 Task: Create a due date automation trigger when advanced on, on the wednesday before a card is due add fields with custom field "Resume" set to a number greater or equal to 1 and greater or equal to 10 at 11:00 AM.
Action: Mouse moved to (1221, 97)
Screenshot: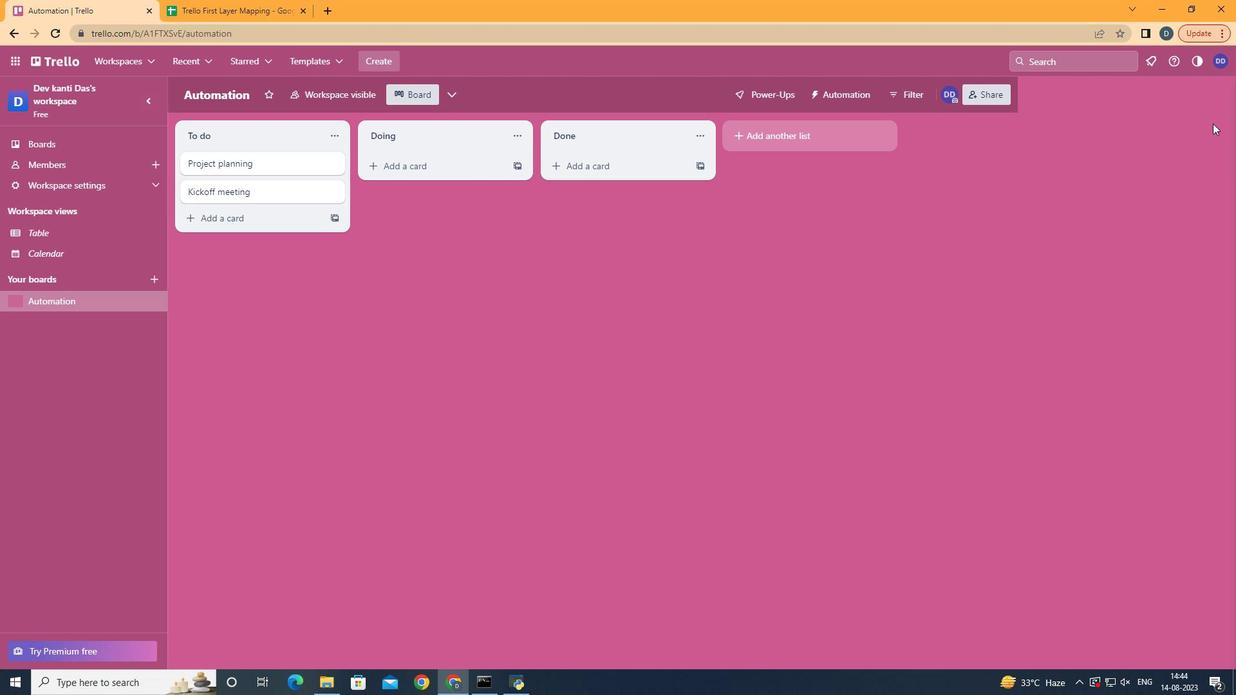 
Action: Mouse pressed left at (1221, 97)
Screenshot: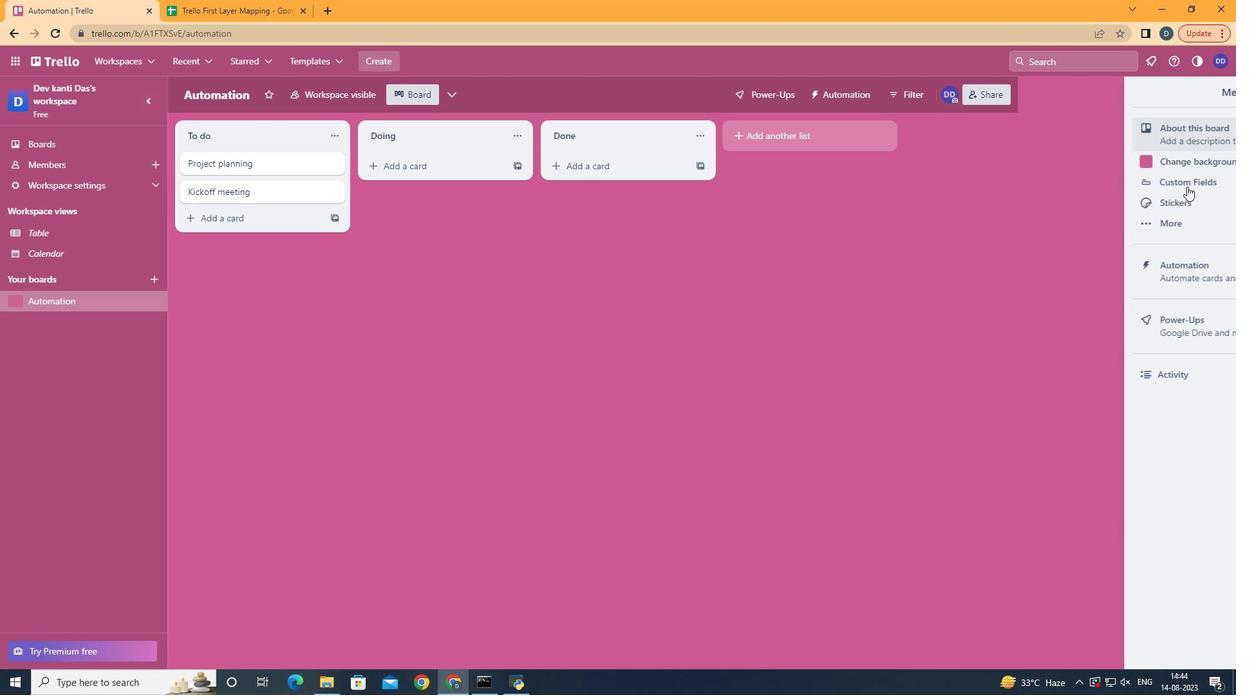 
Action: Mouse moved to (1132, 269)
Screenshot: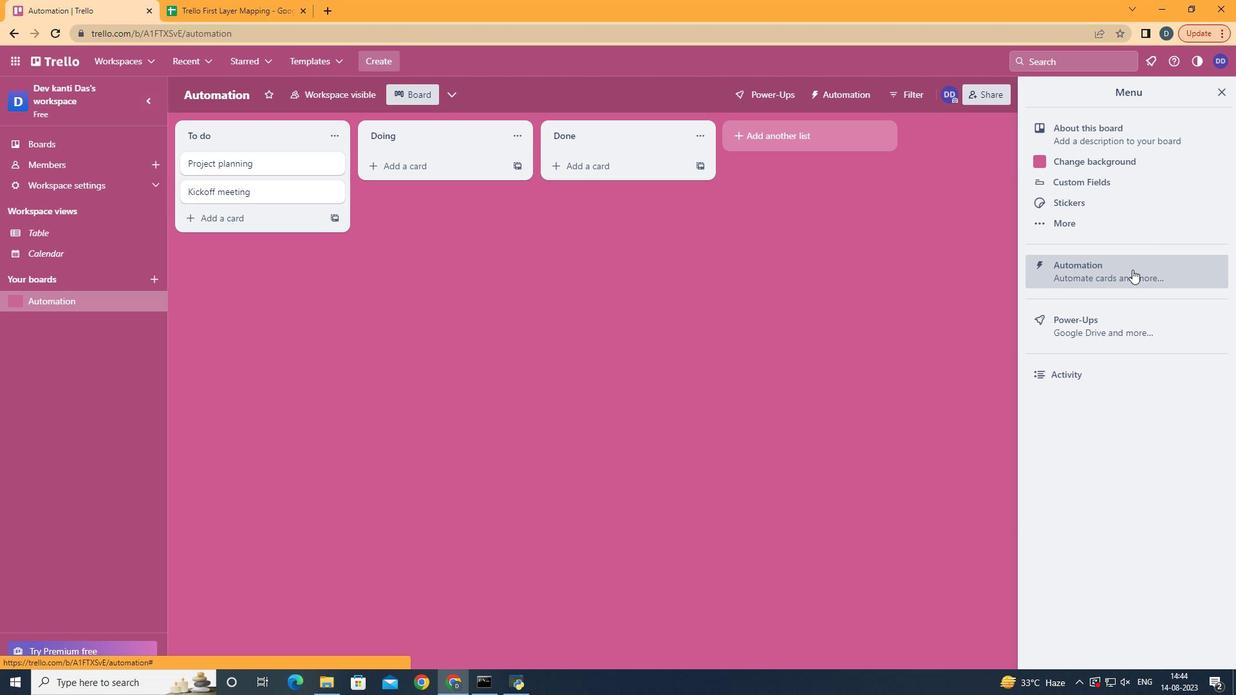
Action: Mouse pressed left at (1132, 269)
Screenshot: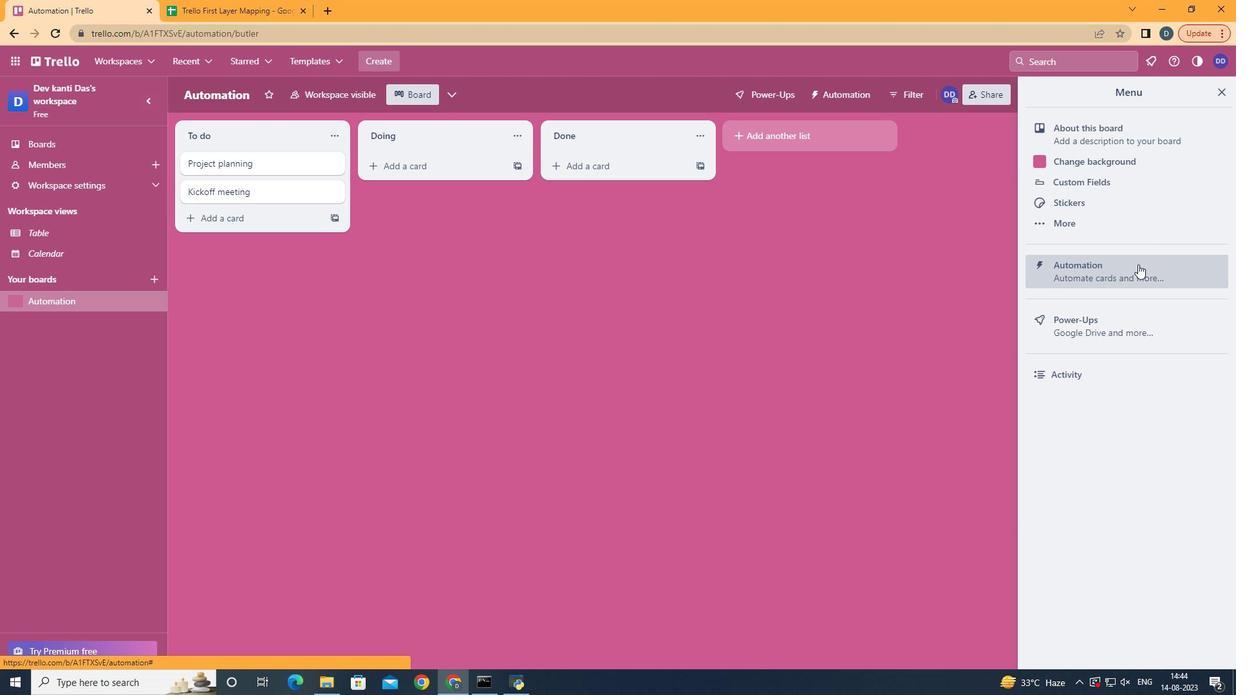 
Action: Mouse moved to (211, 264)
Screenshot: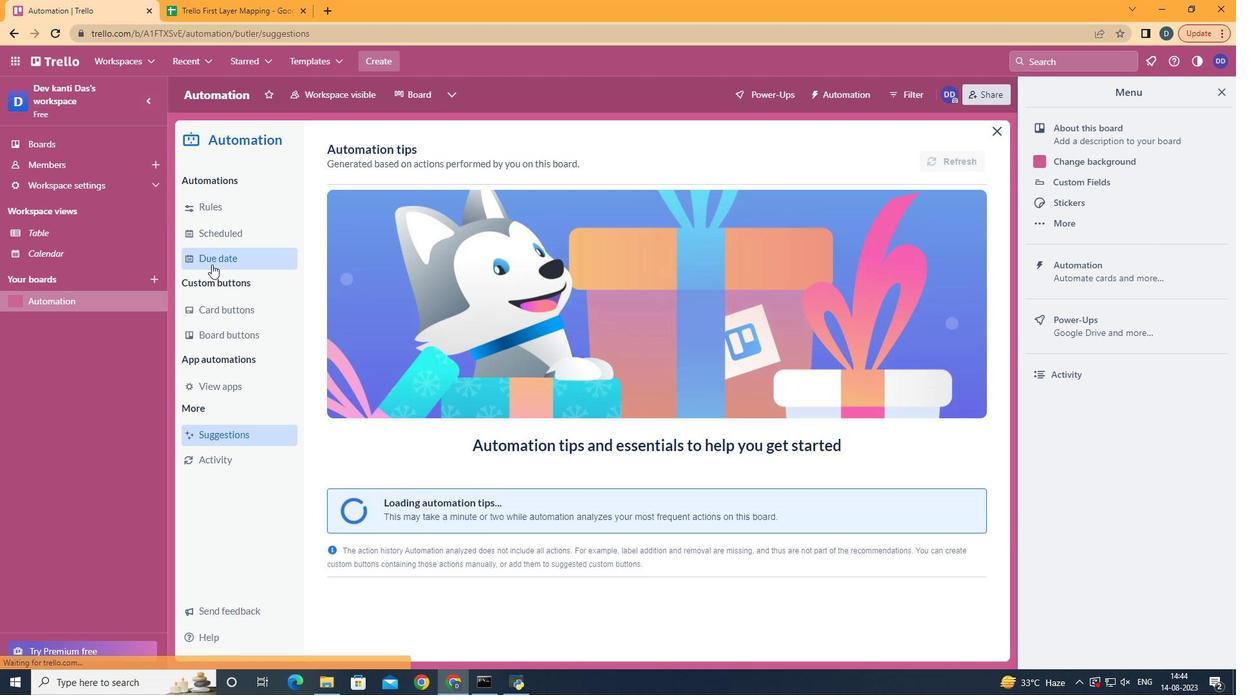 
Action: Mouse pressed left at (211, 264)
Screenshot: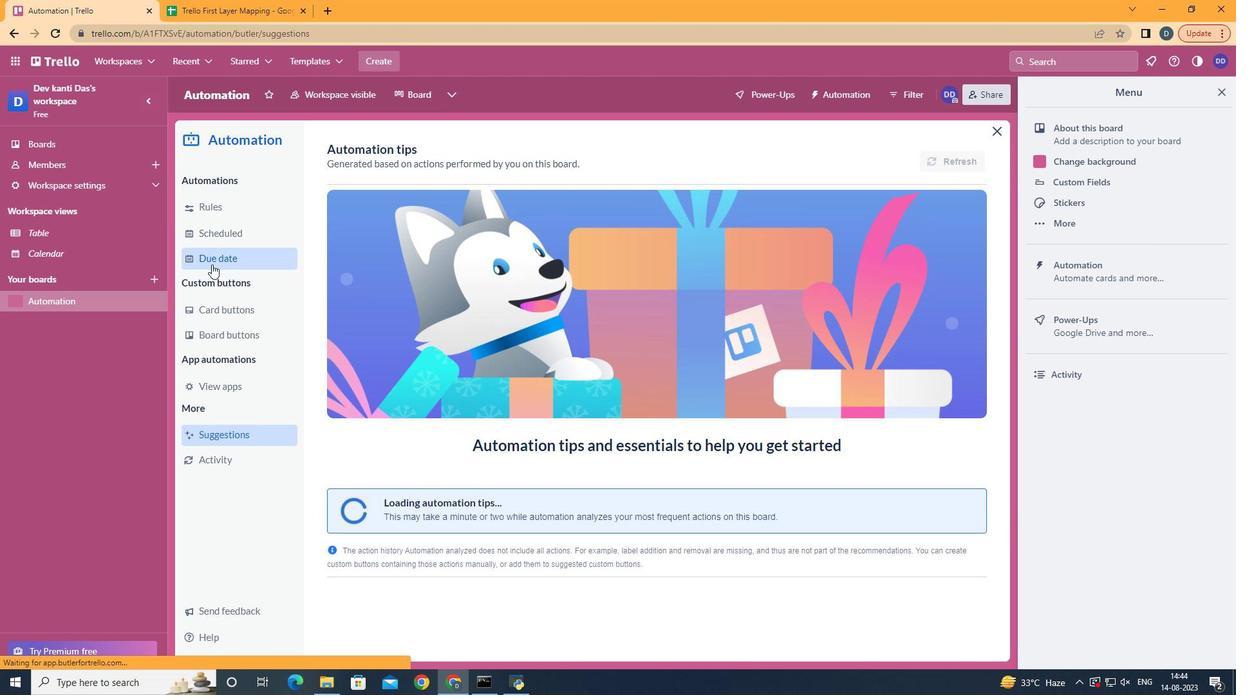 
Action: Mouse moved to (904, 151)
Screenshot: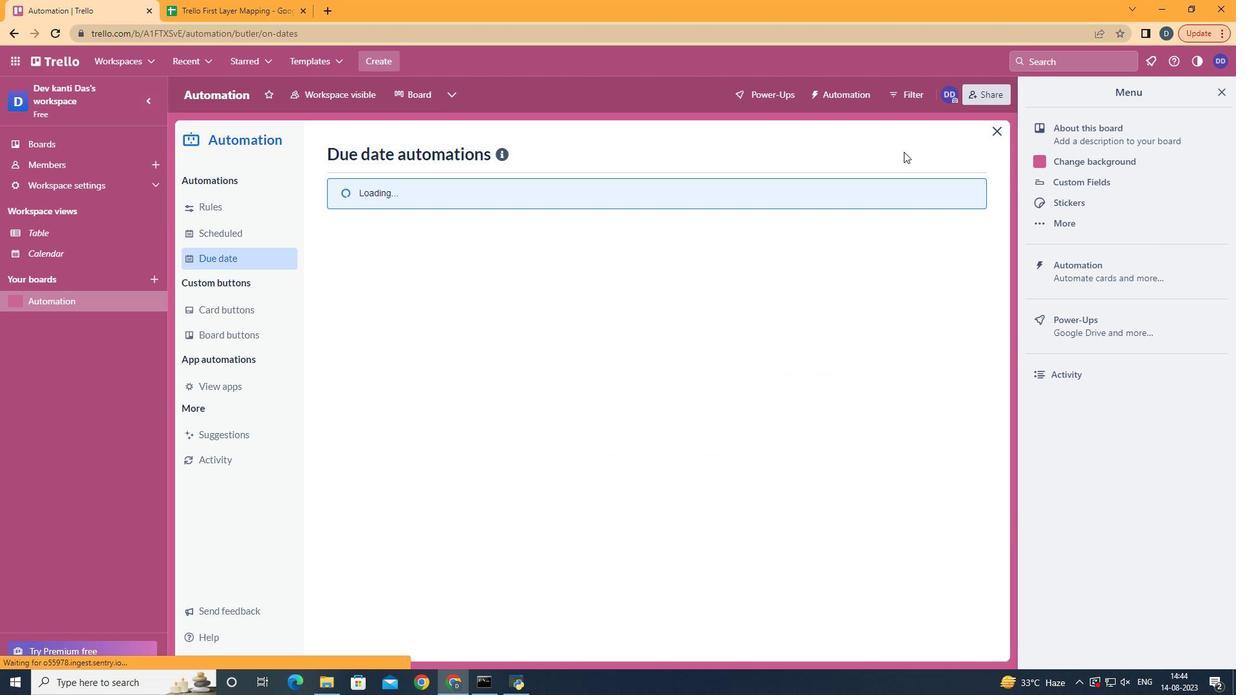 
Action: Mouse pressed left at (904, 151)
Screenshot: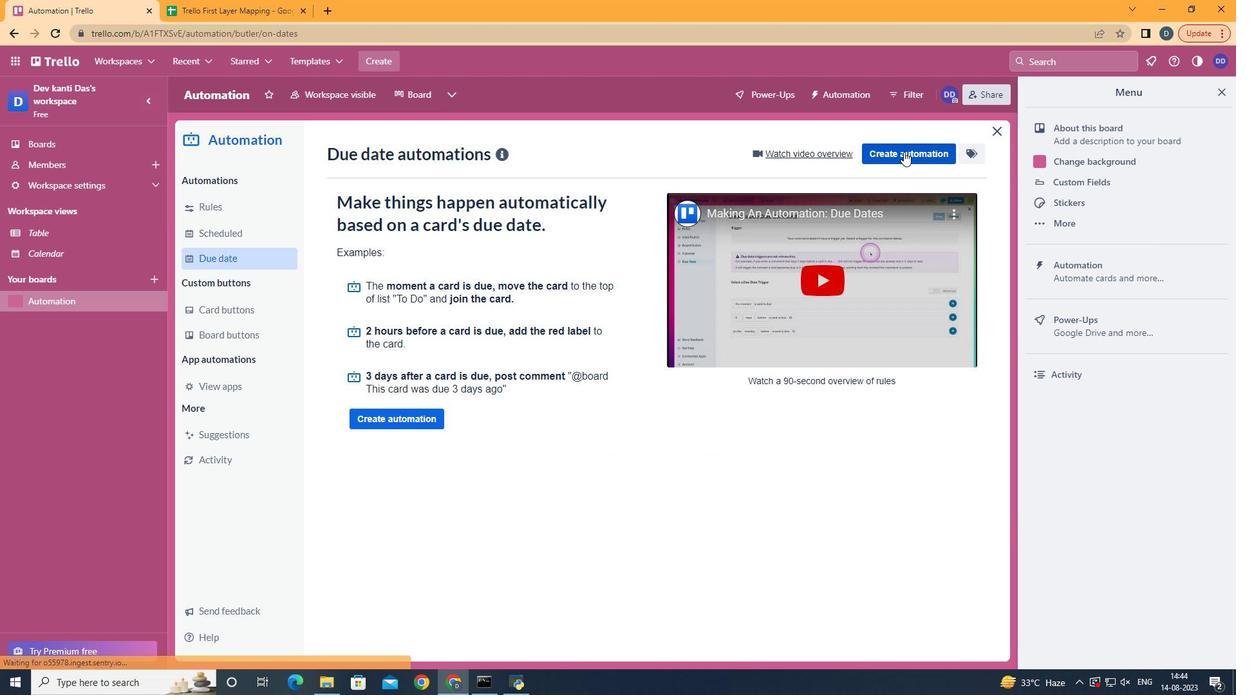 
Action: Mouse pressed left at (904, 151)
Screenshot: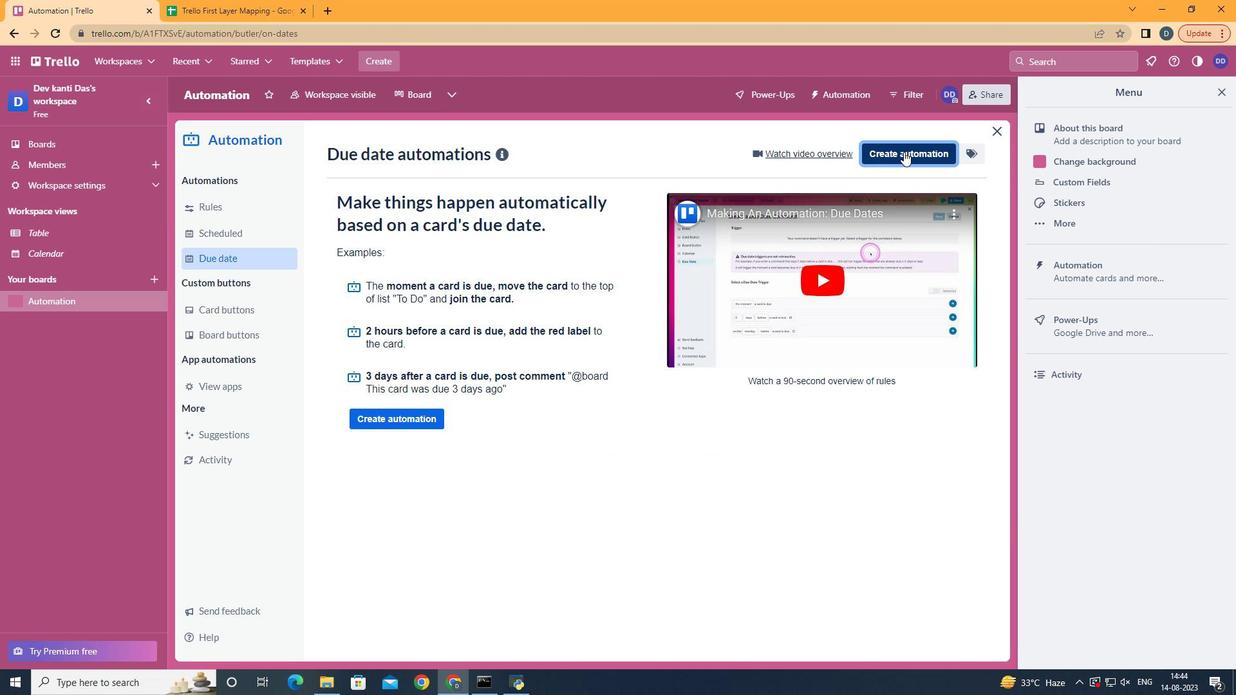 
Action: Mouse moved to (683, 277)
Screenshot: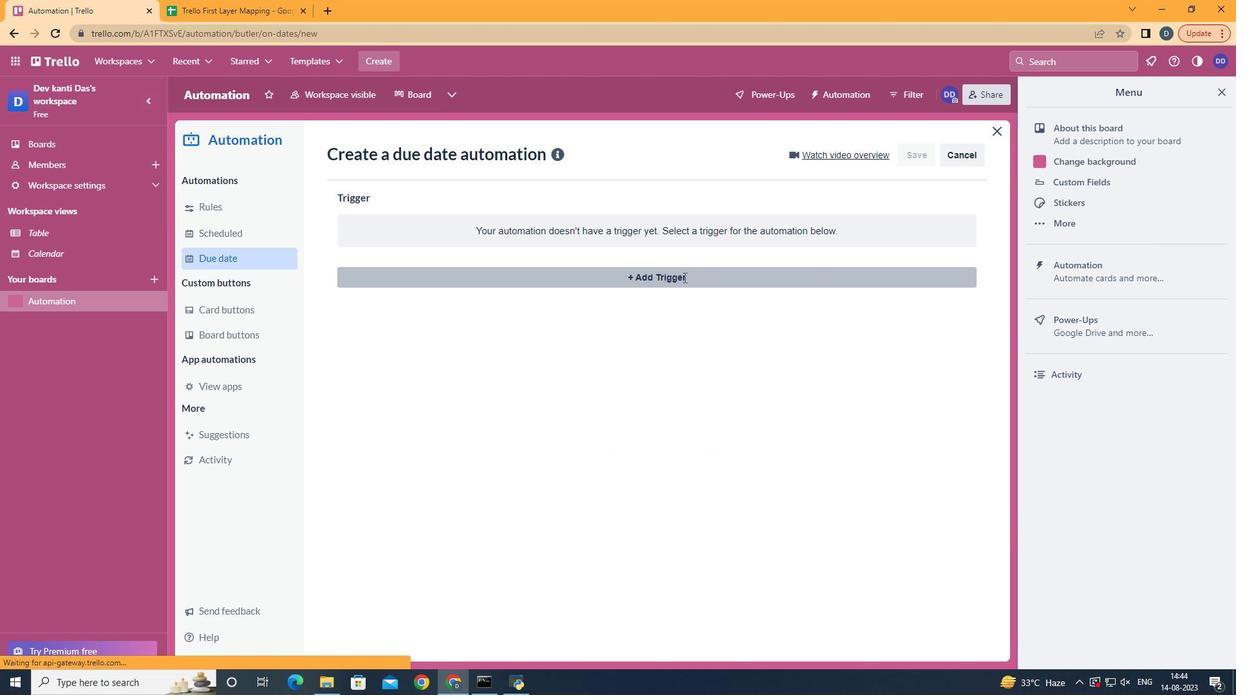 
Action: Mouse pressed left at (683, 277)
Screenshot: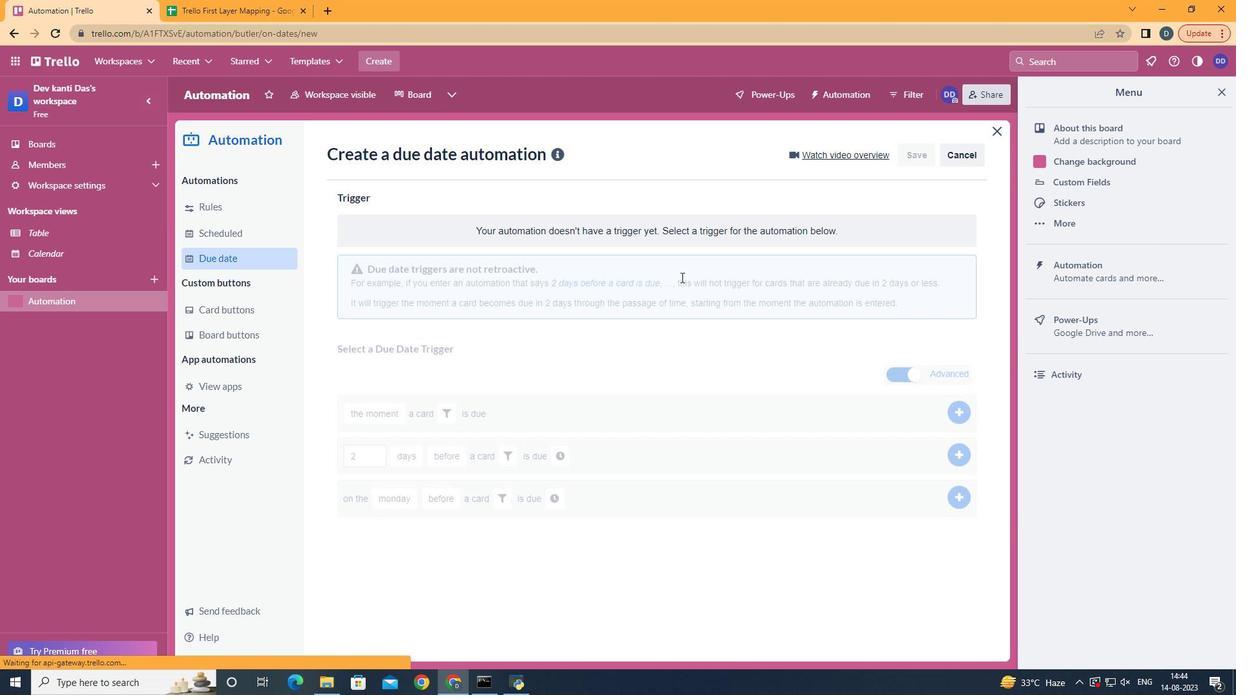 
Action: Mouse moved to (430, 388)
Screenshot: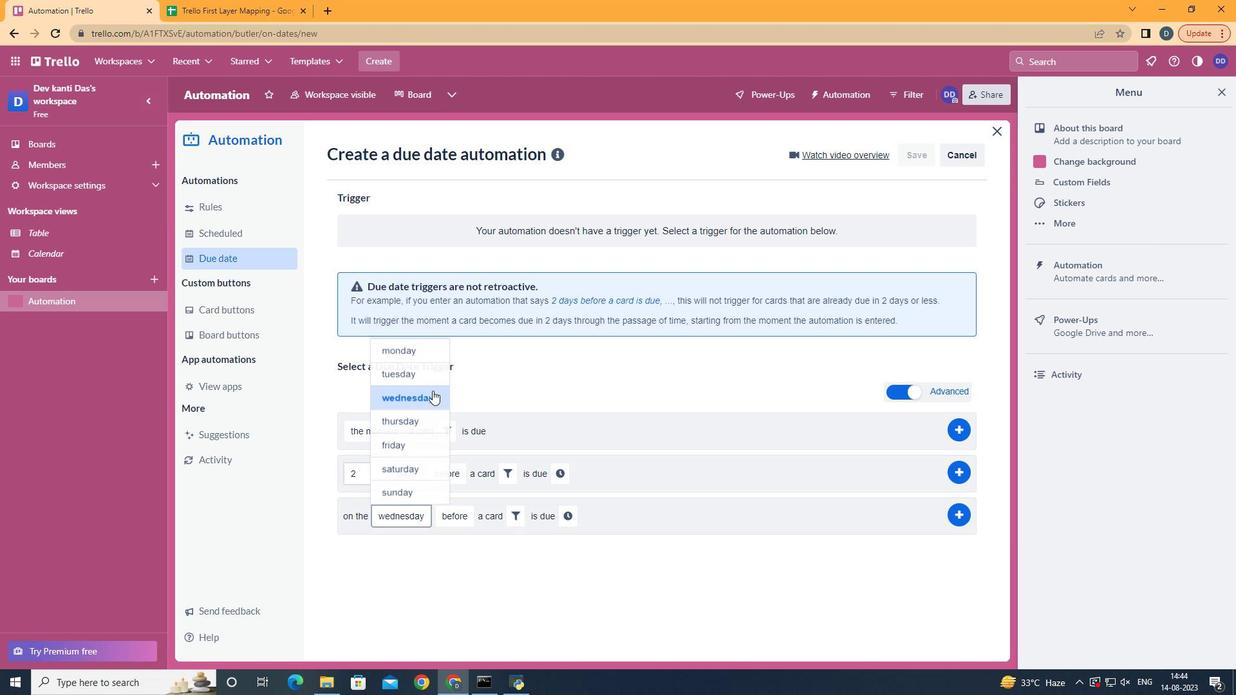
Action: Mouse pressed left at (430, 388)
Screenshot: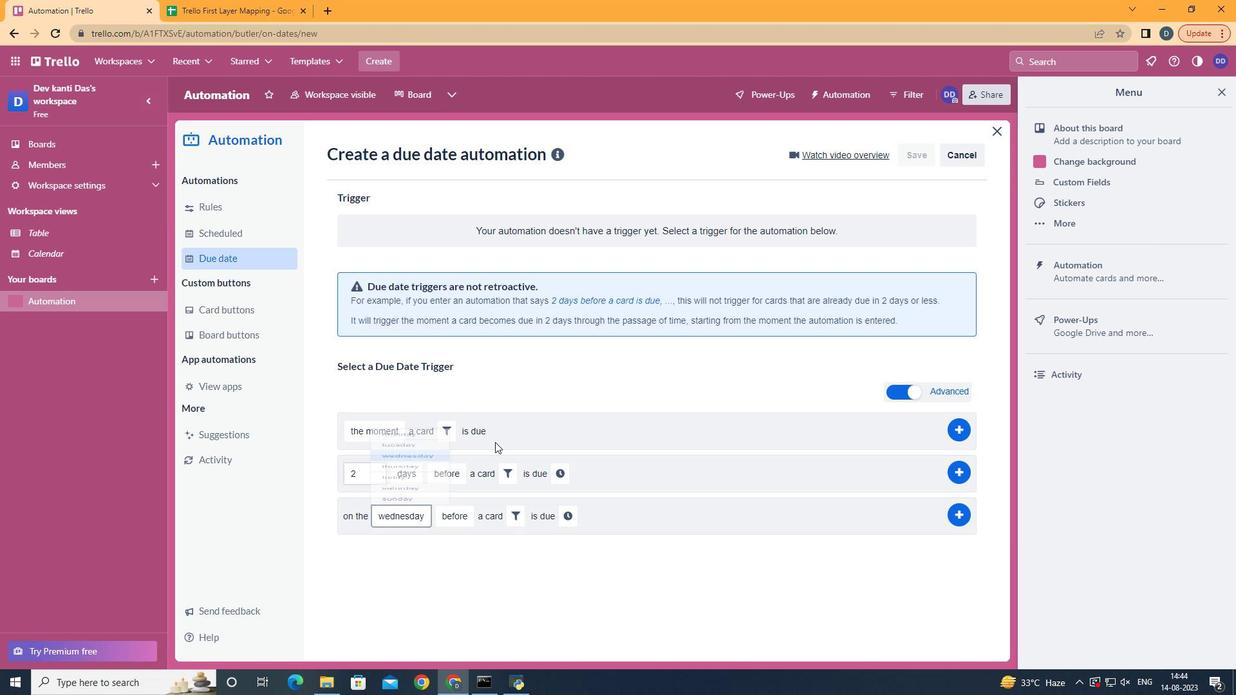 
Action: Mouse moved to (520, 513)
Screenshot: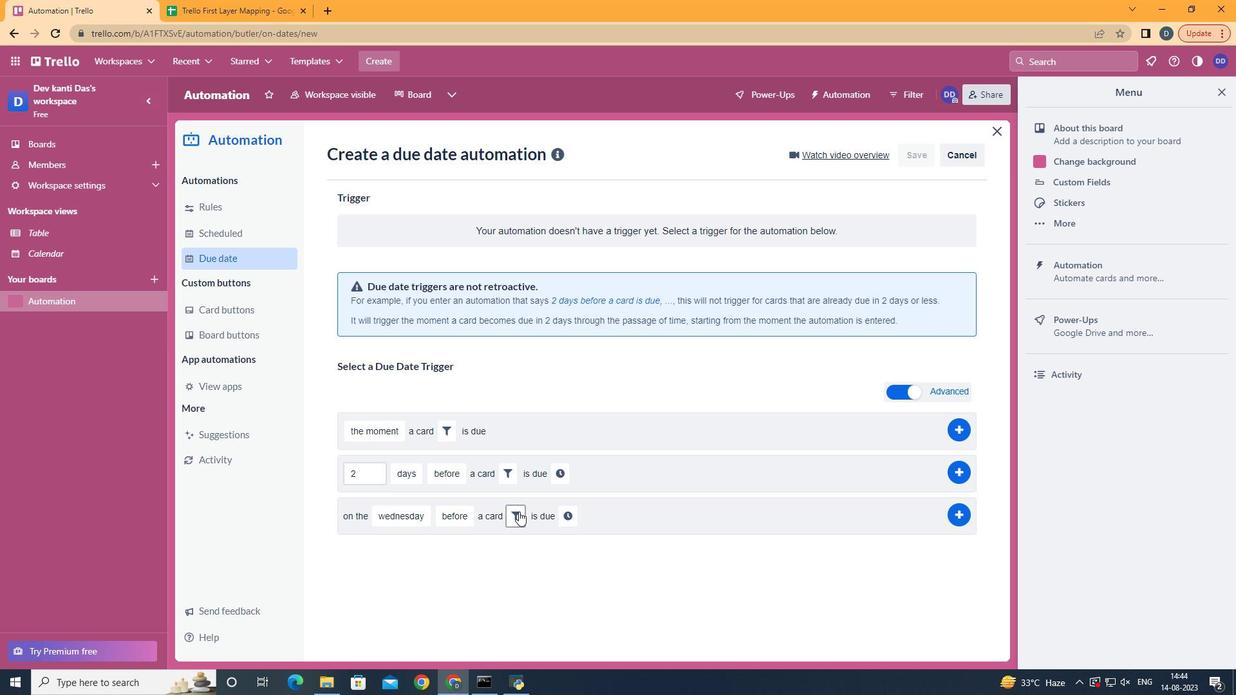 
Action: Mouse pressed left at (520, 513)
Screenshot: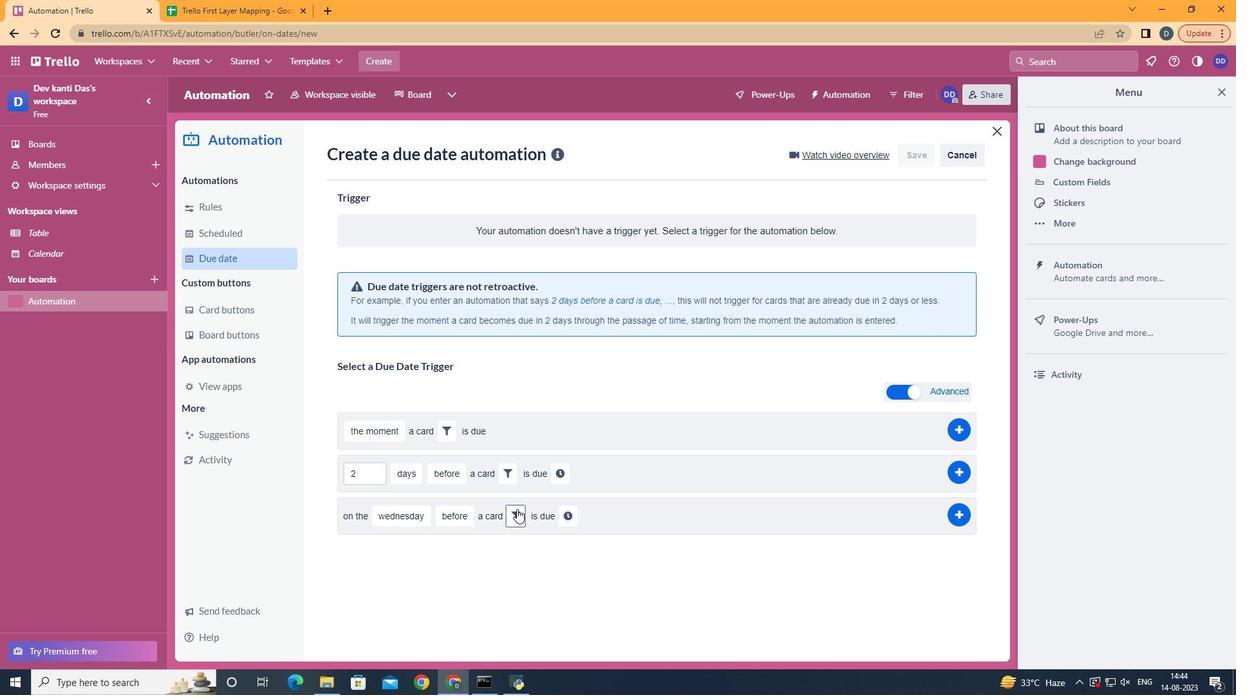 
Action: Mouse moved to (733, 555)
Screenshot: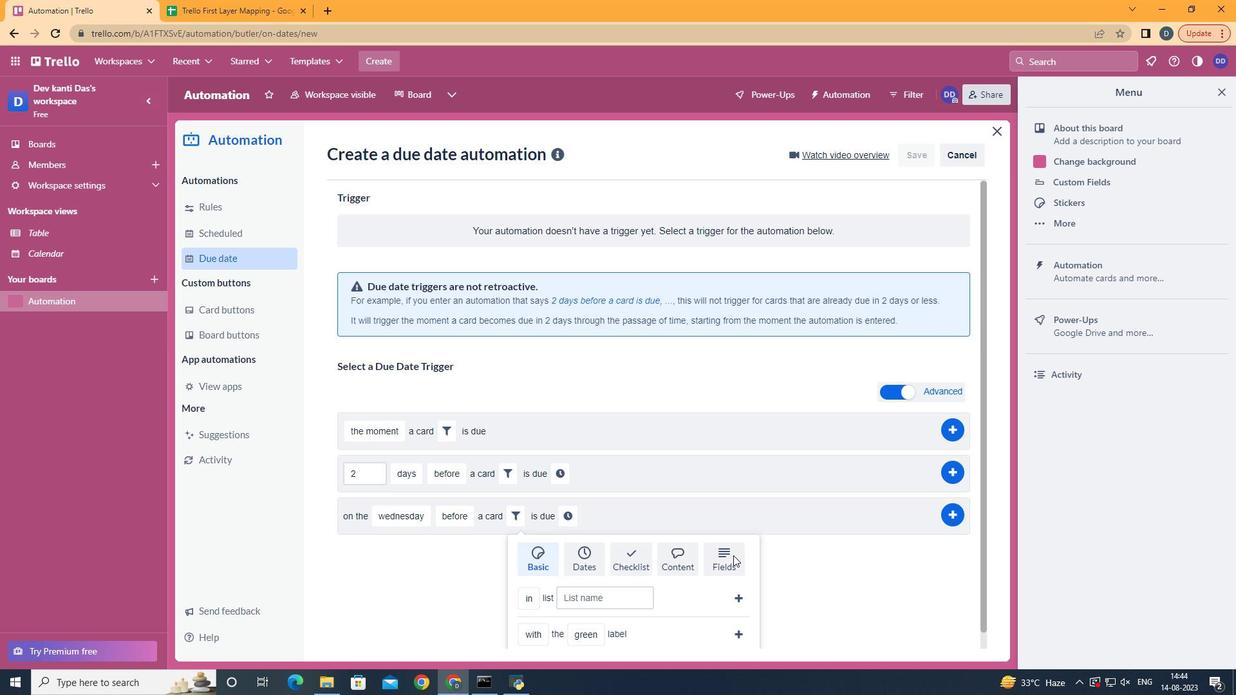 
Action: Mouse pressed left at (733, 555)
Screenshot: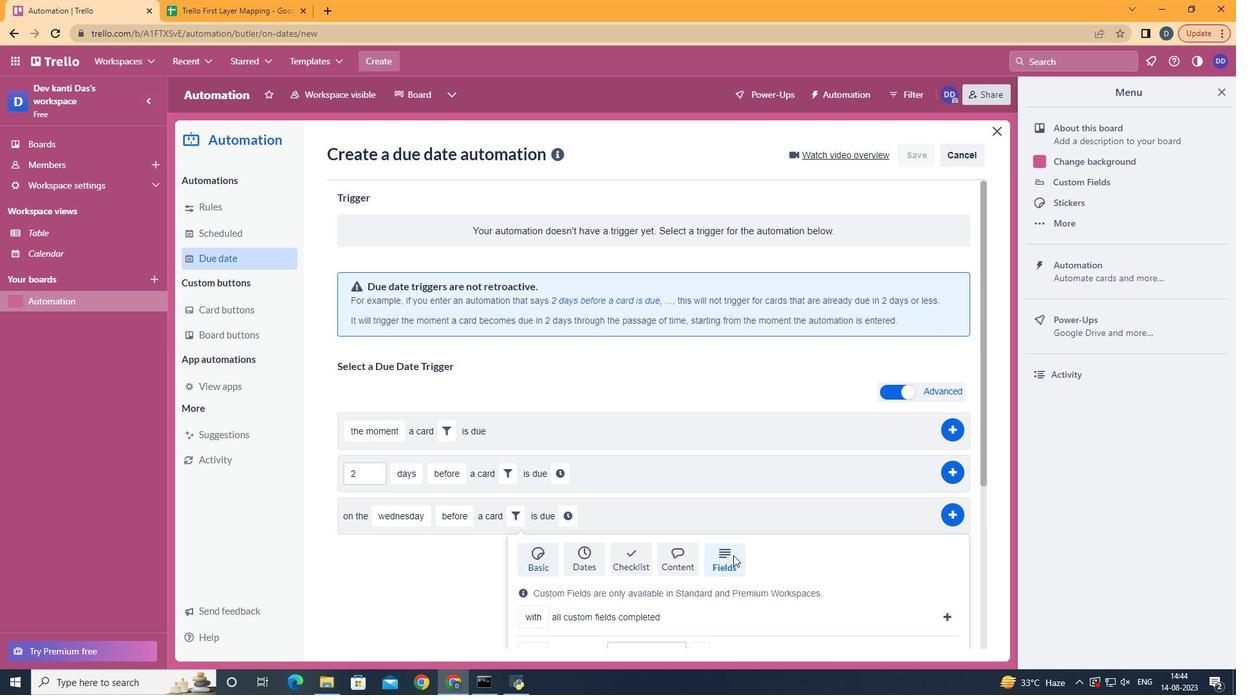 
Action: Mouse scrolled (733, 555) with delta (0, 0)
Screenshot: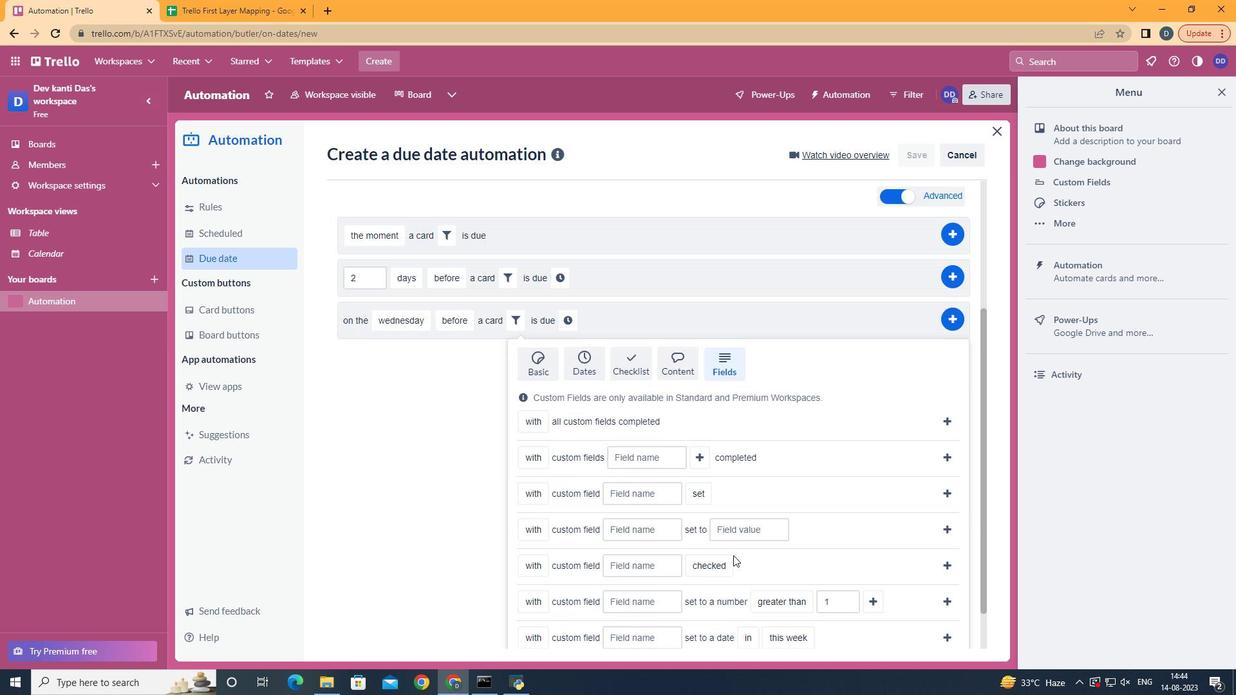 
Action: Mouse scrolled (733, 555) with delta (0, 0)
Screenshot: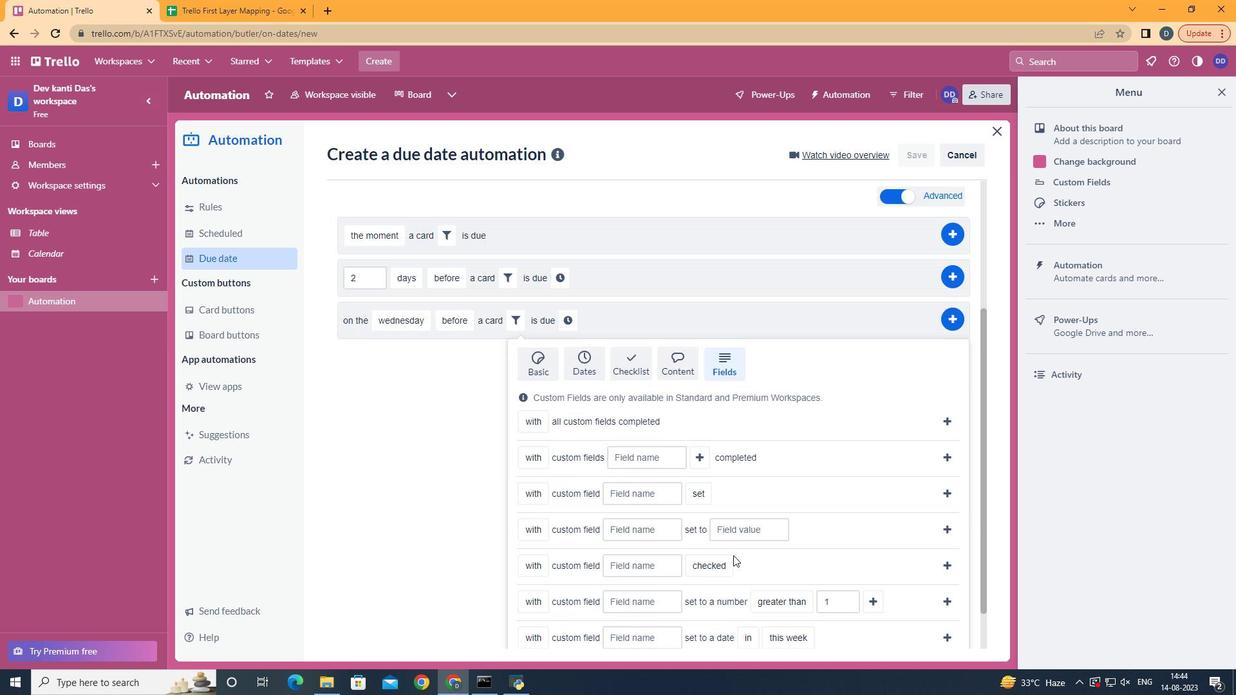 
Action: Mouse scrolled (733, 555) with delta (0, 0)
Screenshot: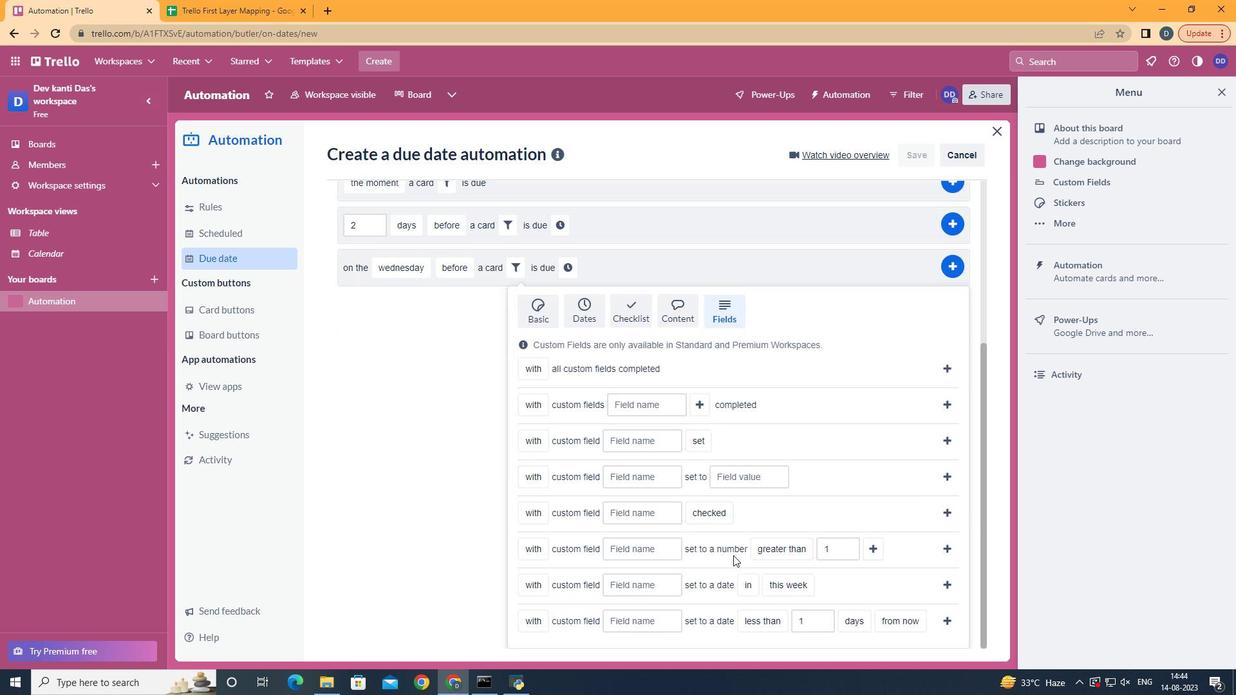 
Action: Mouse scrolled (733, 555) with delta (0, 0)
Screenshot: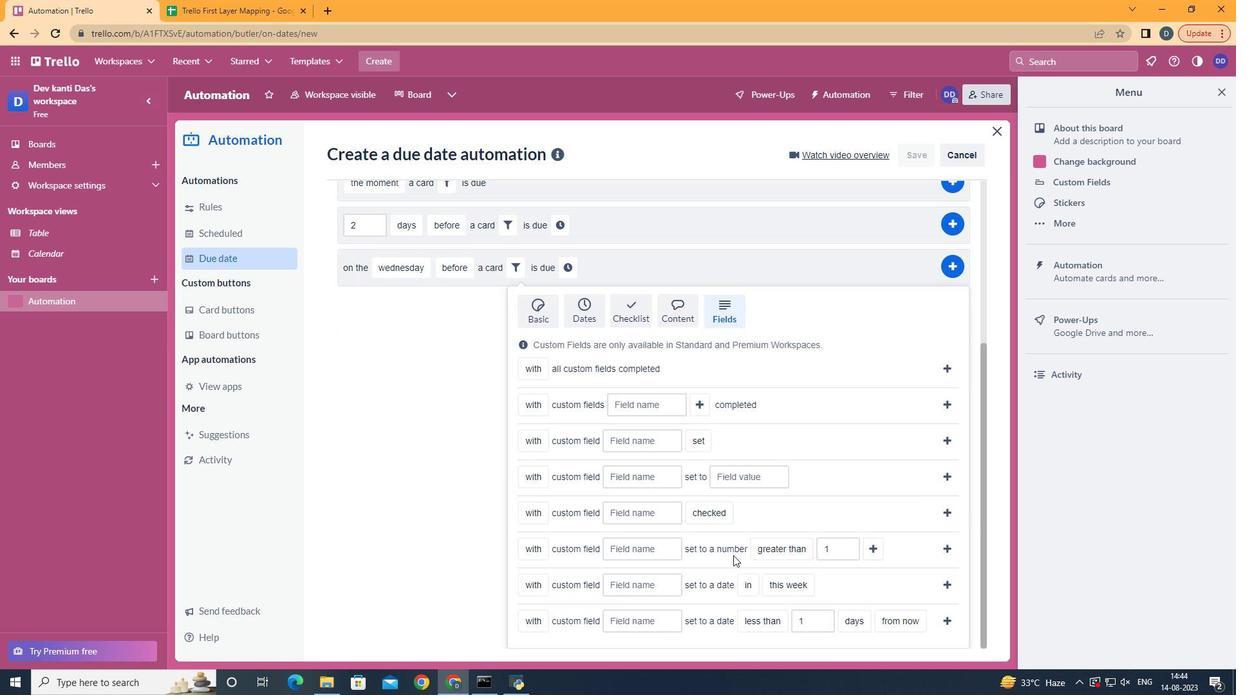 
Action: Mouse scrolled (733, 555) with delta (0, 0)
Screenshot: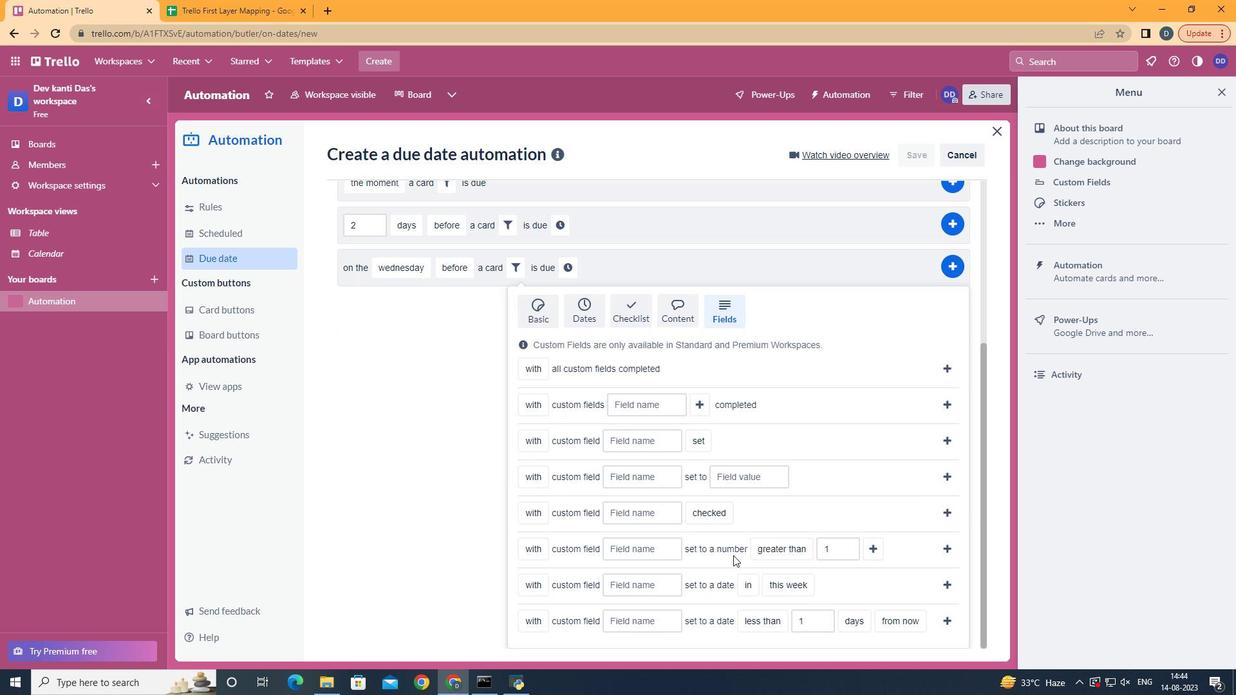 
Action: Mouse moved to (656, 547)
Screenshot: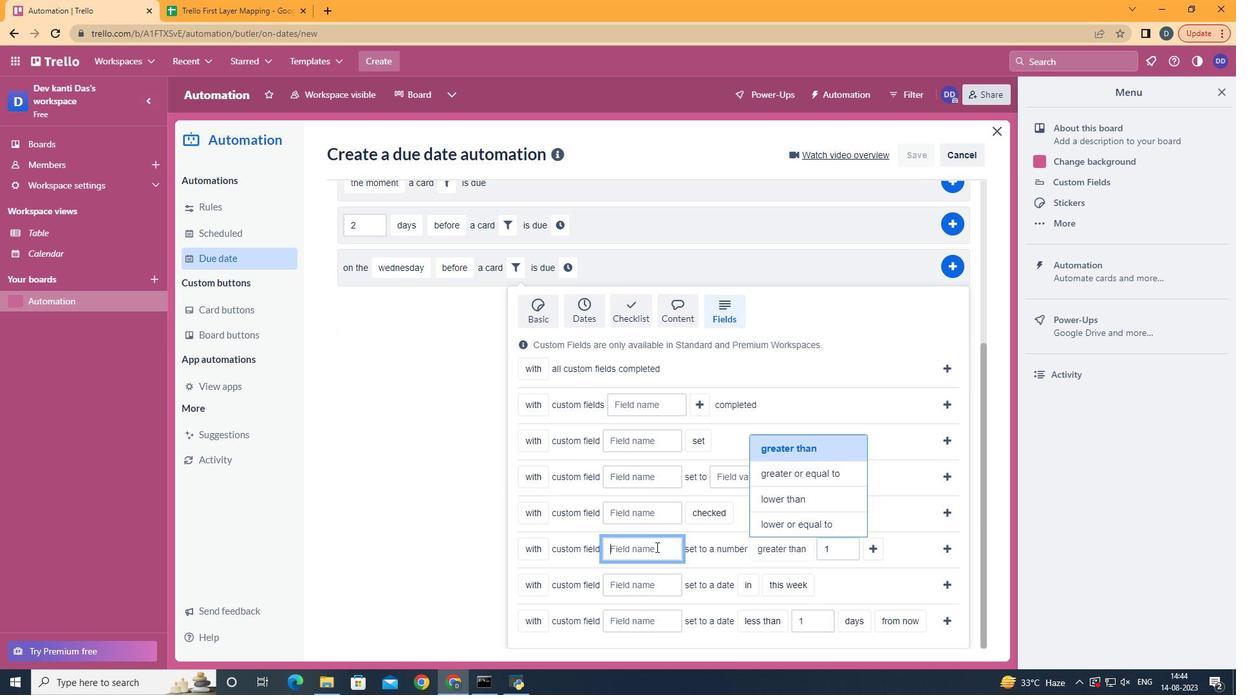 
Action: Mouse pressed left at (656, 547)
Screenshot: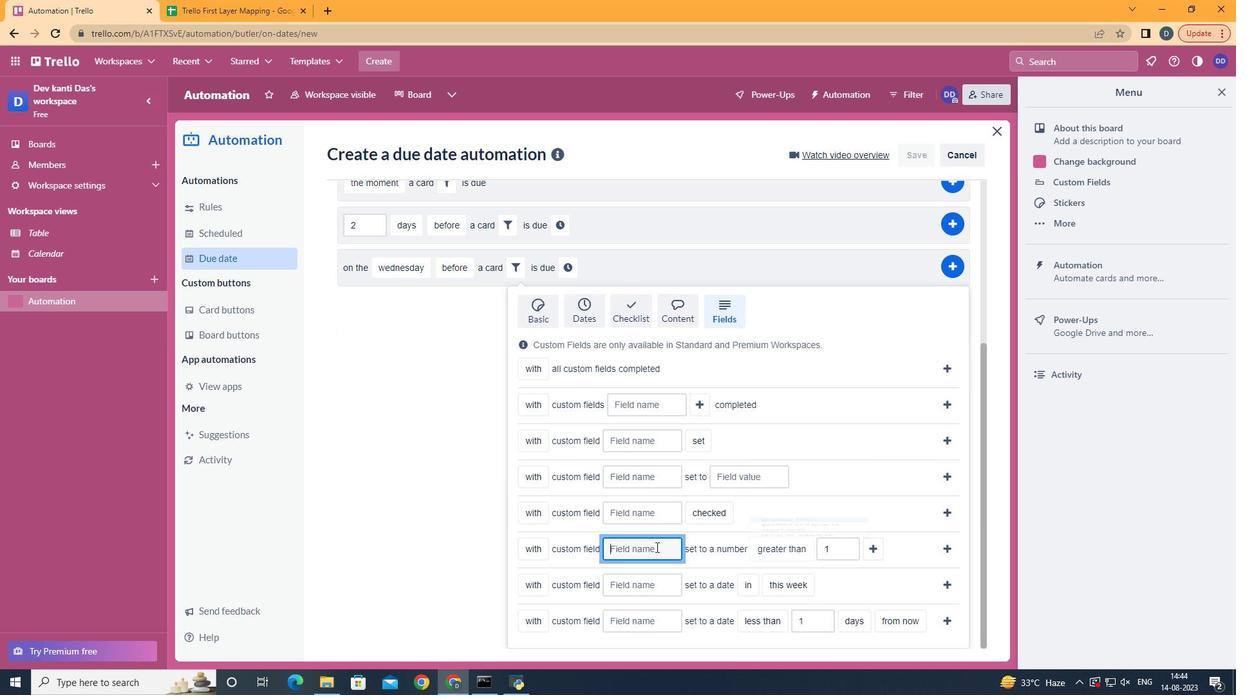 
Action: Key pressed <Key.shift>Resume
Screenshot: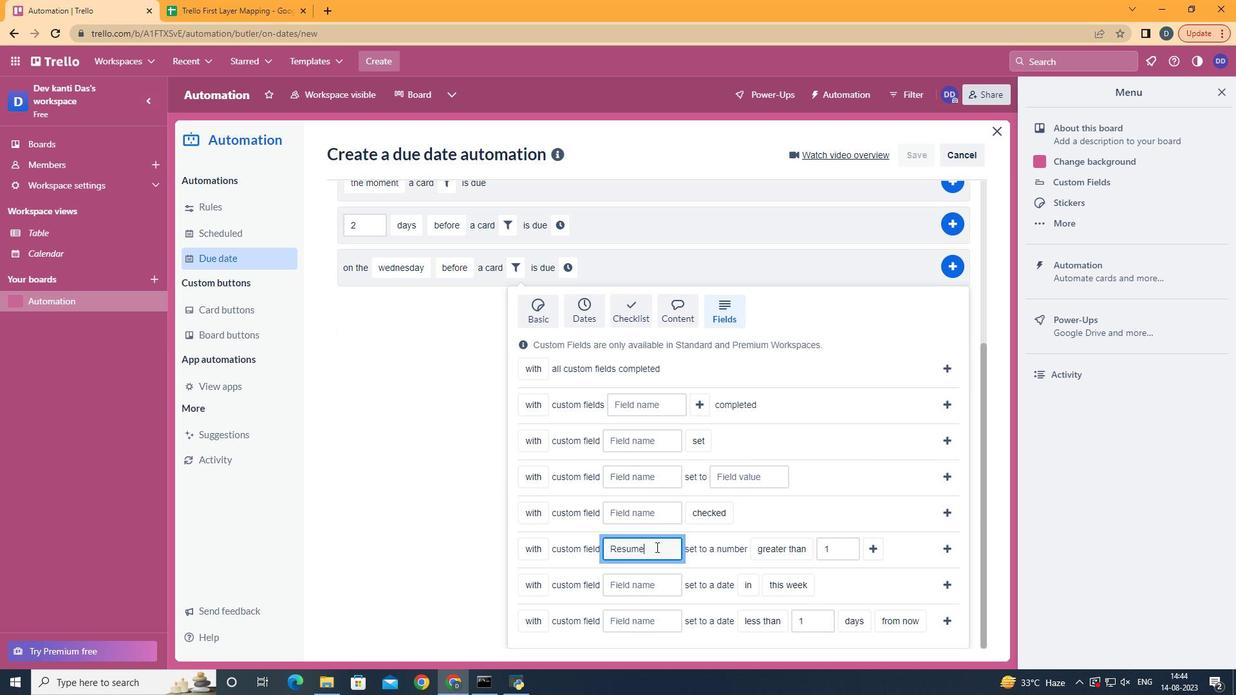 
Action: Mouse moved to (821, 472)
Screenshot: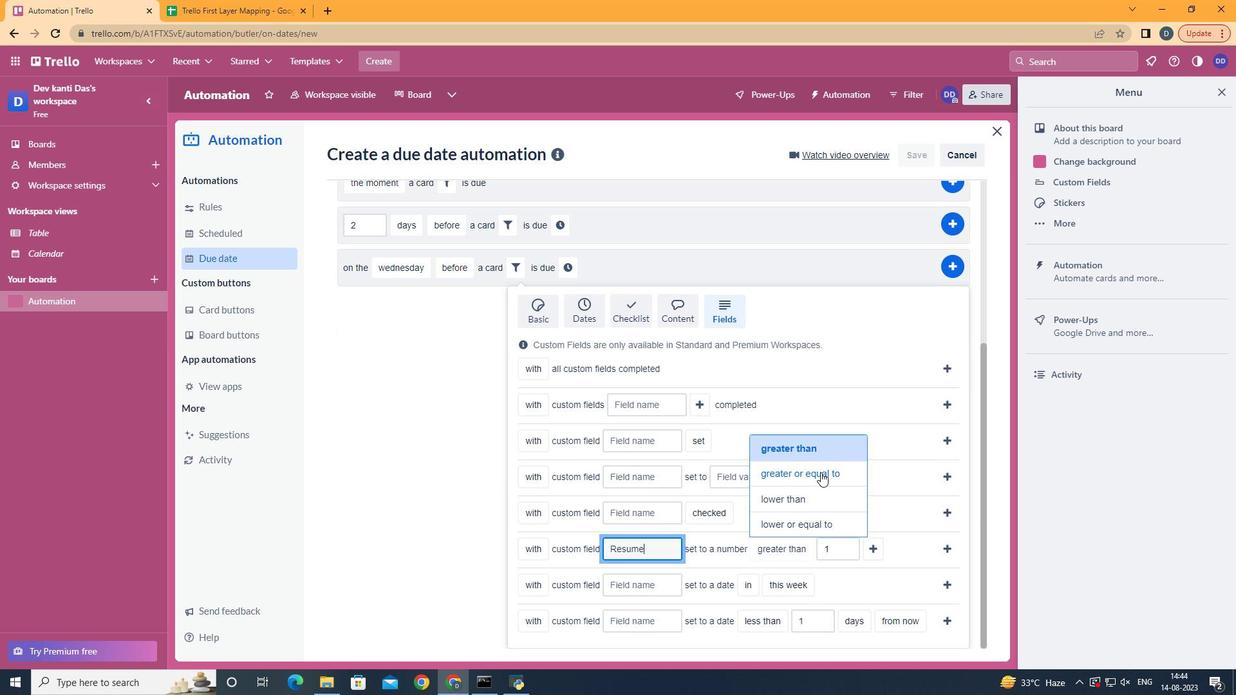
Action: Mouse pressed left at (821, 472)
Screenshot: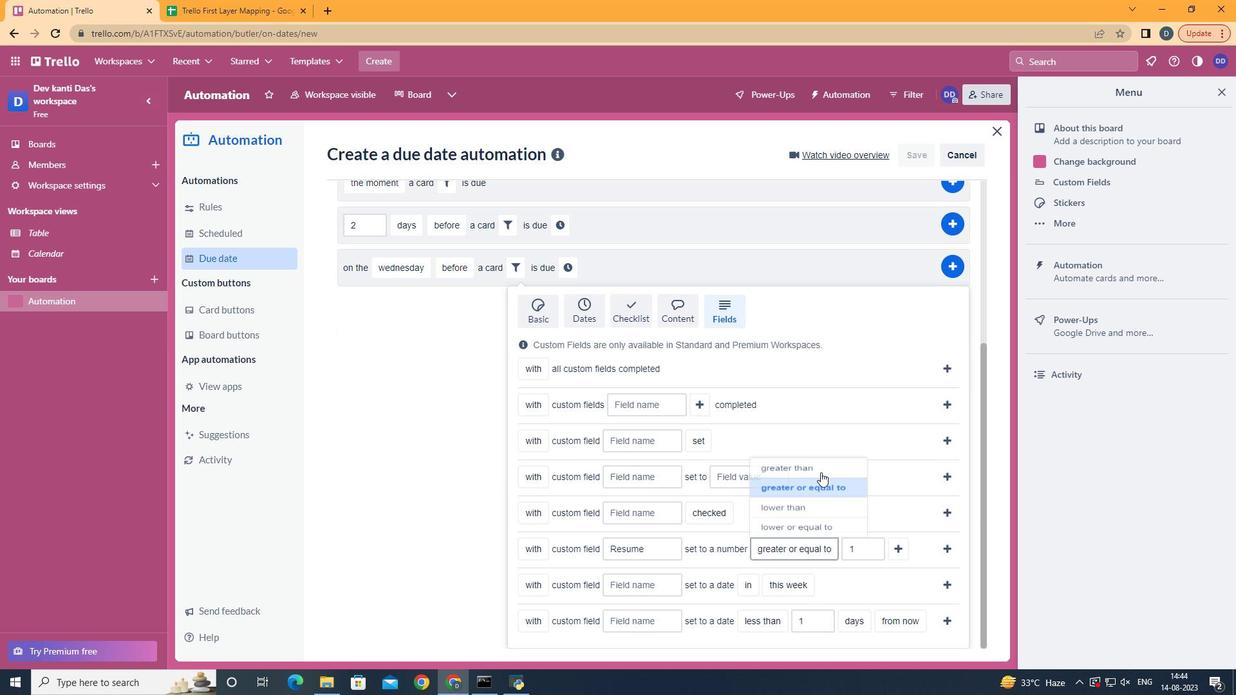 
Action: Mouse moved to (900, 544)
Screenshot: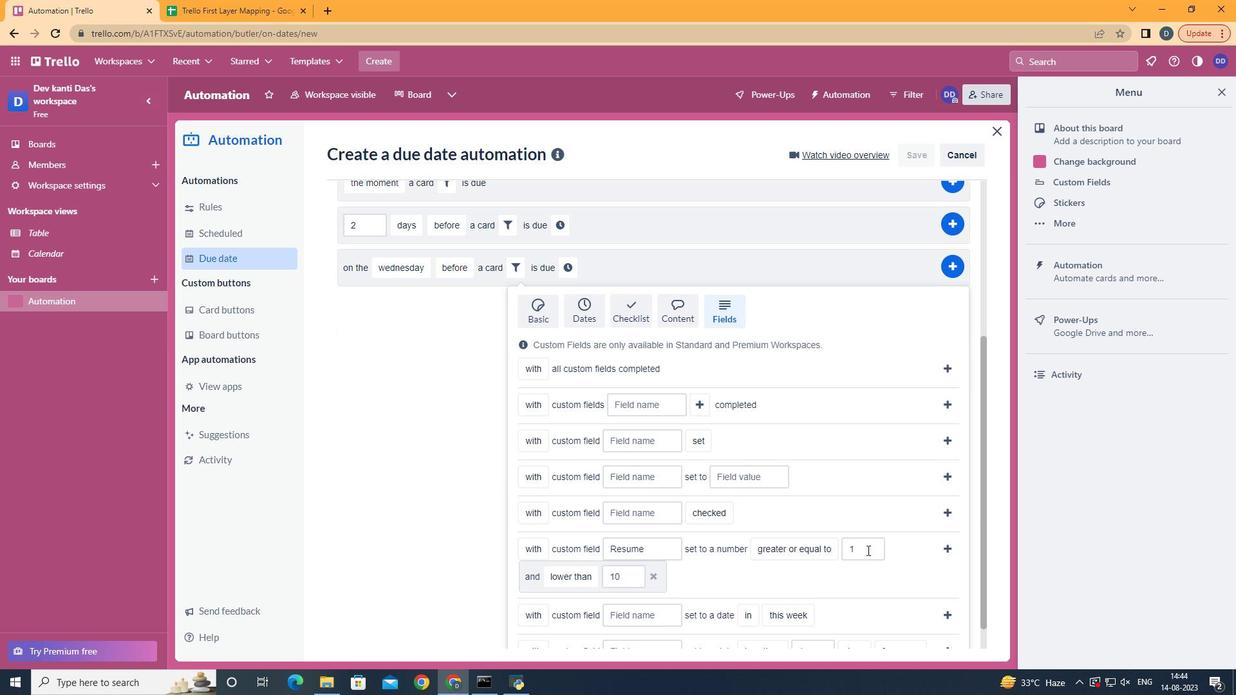 
Action: Mouse pressed left at (900, 544)
Screenshot: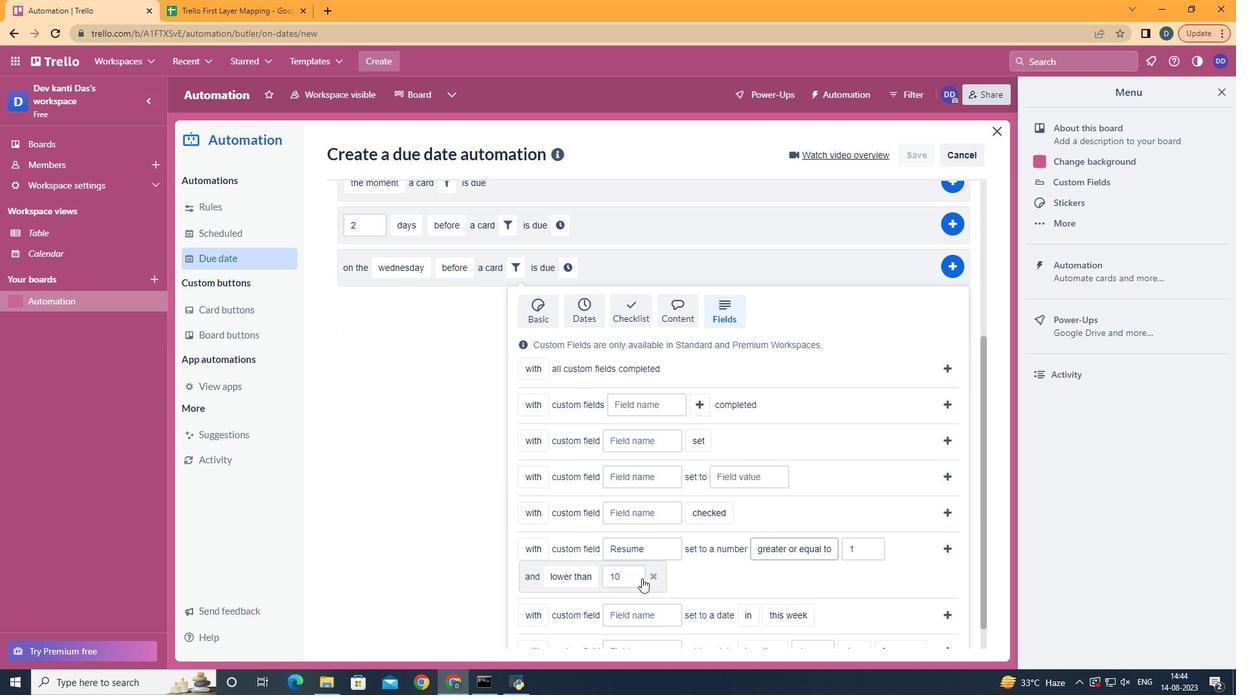 
Action: Mouse moved to (589, 557)
Screenshot: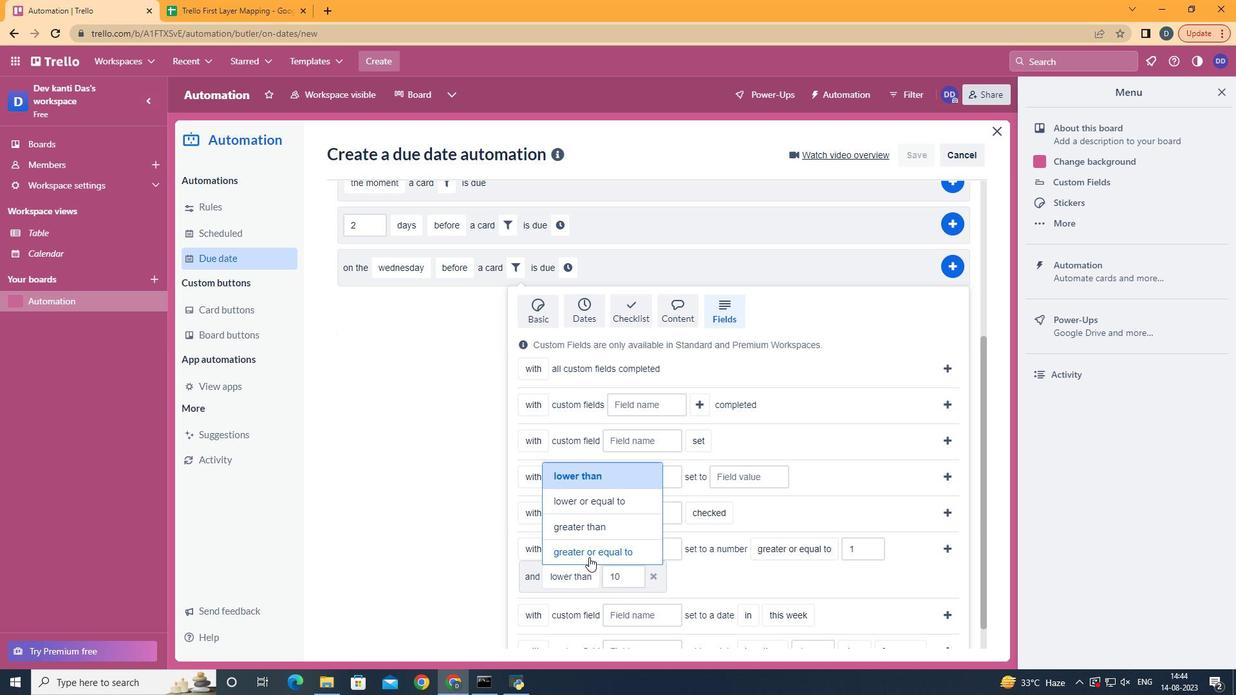 
Action: Mouse pressed left at (589, 557)
Screenshot: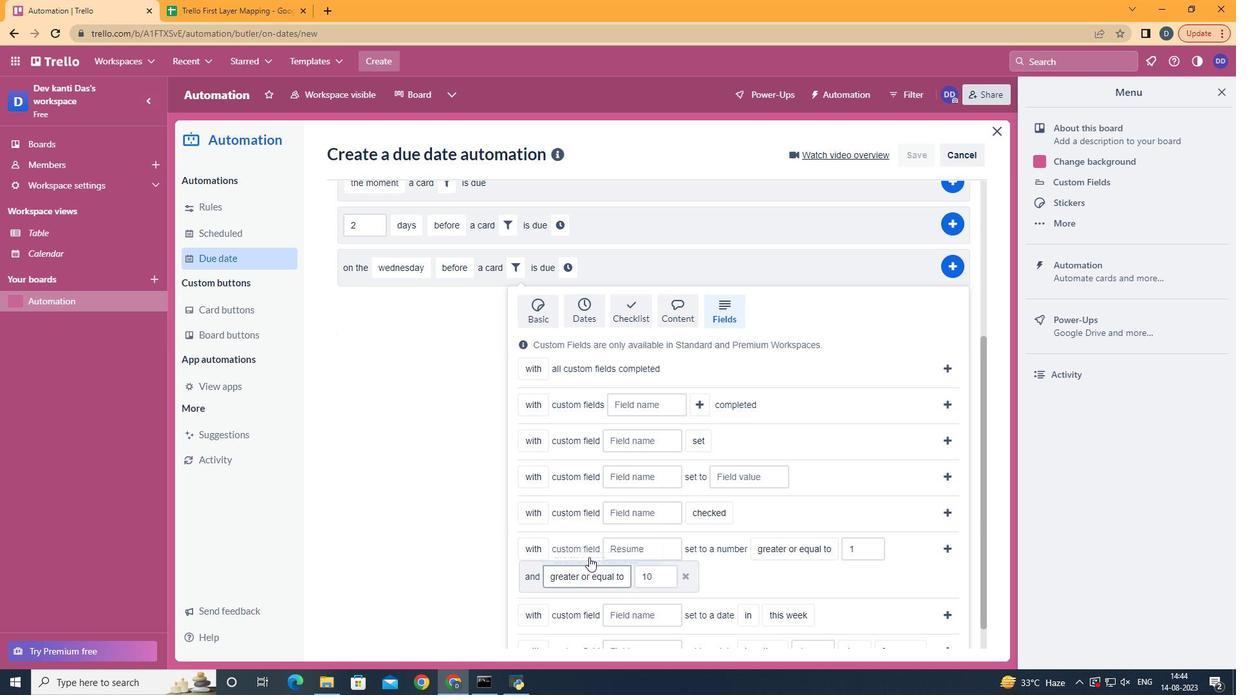 
Action: Mouse moved to (947, 543)
Screenshot: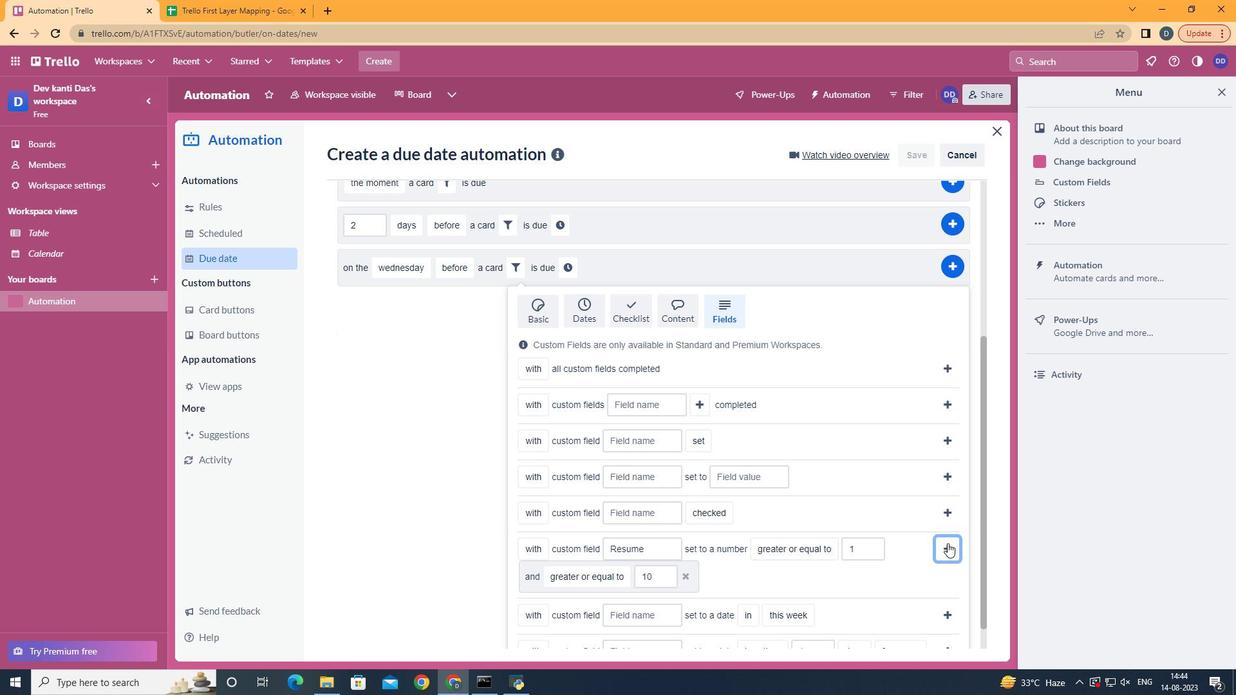 
Action: Mouse pressed left at (947, 543)
Screenshot: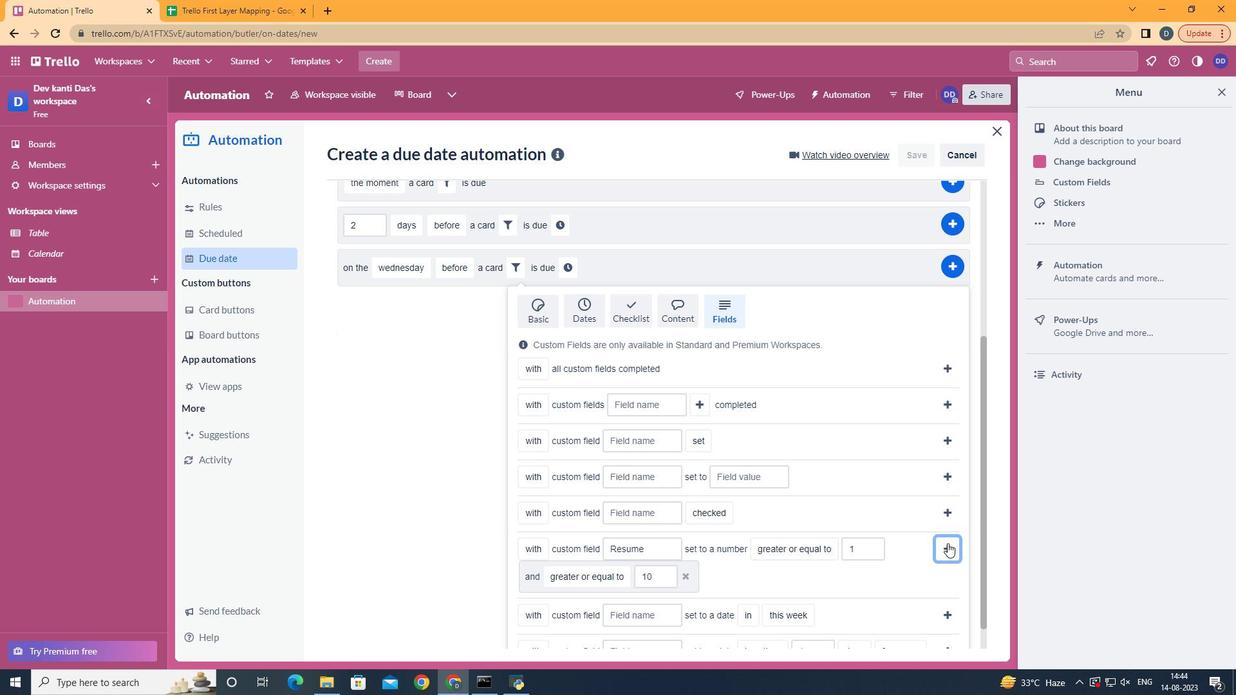 
Action: Mouse moved to (379, 545)
Screenshot: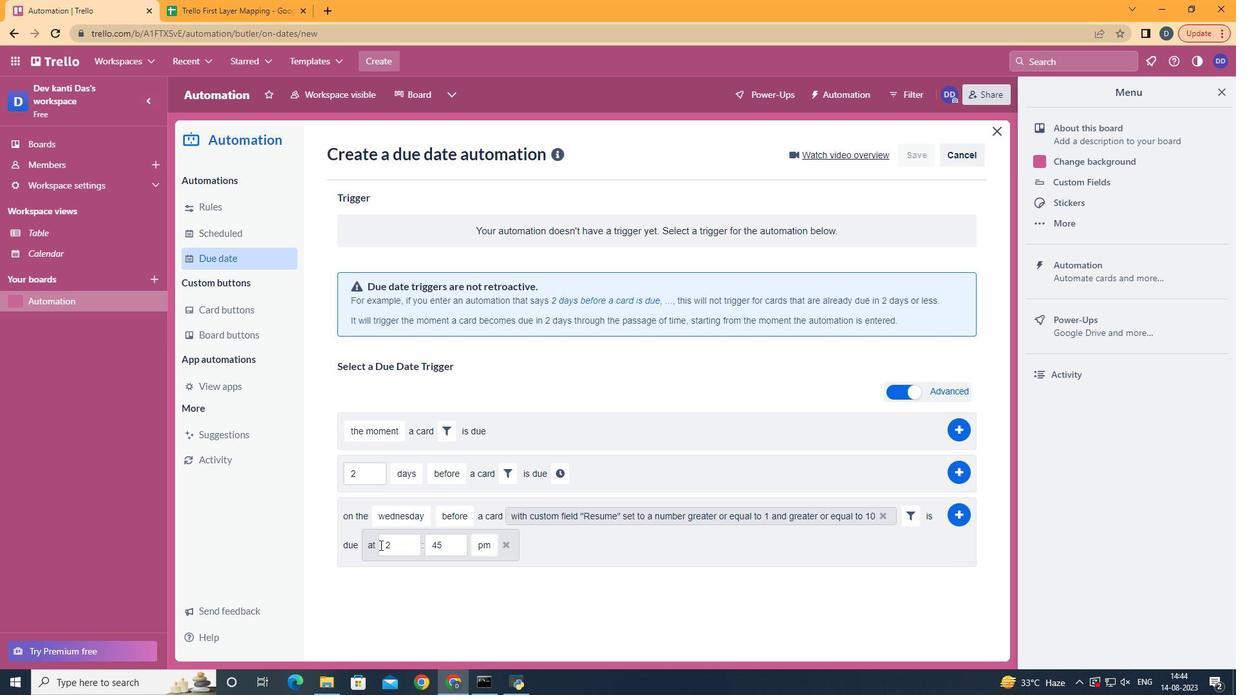
Action: Mouse pressed left at (379, 545)
Screenshot: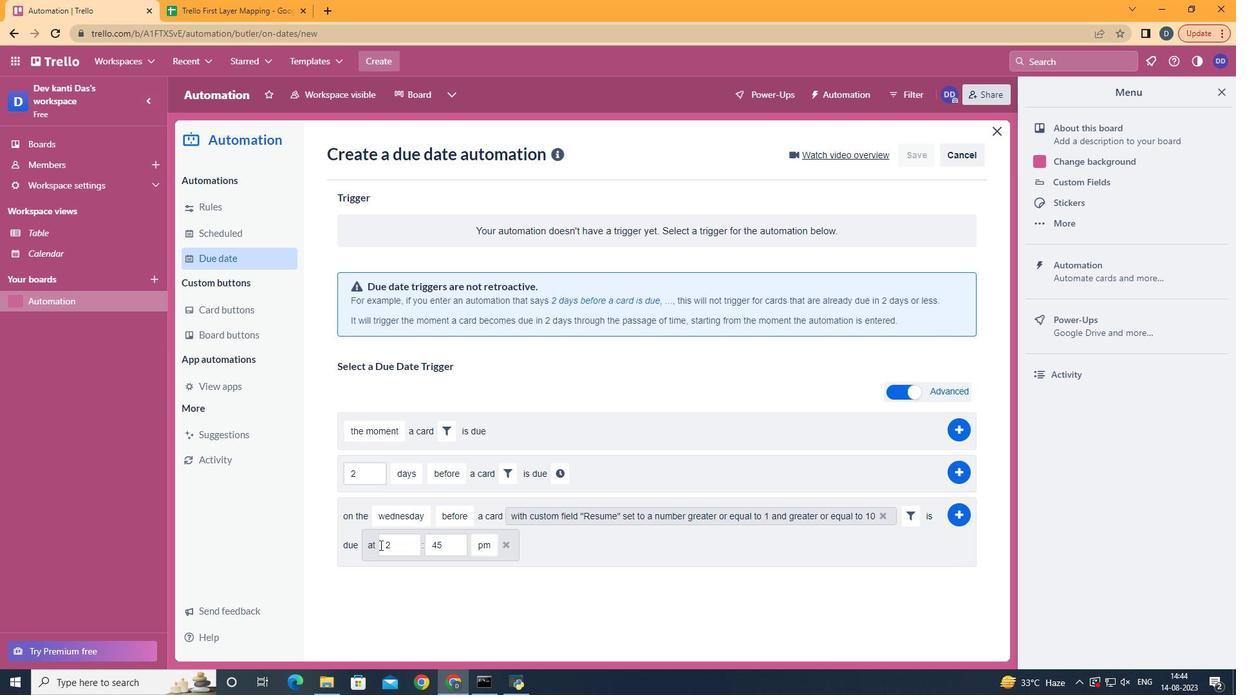 
Action: Mouse moved to (410, 545)
Screenshot: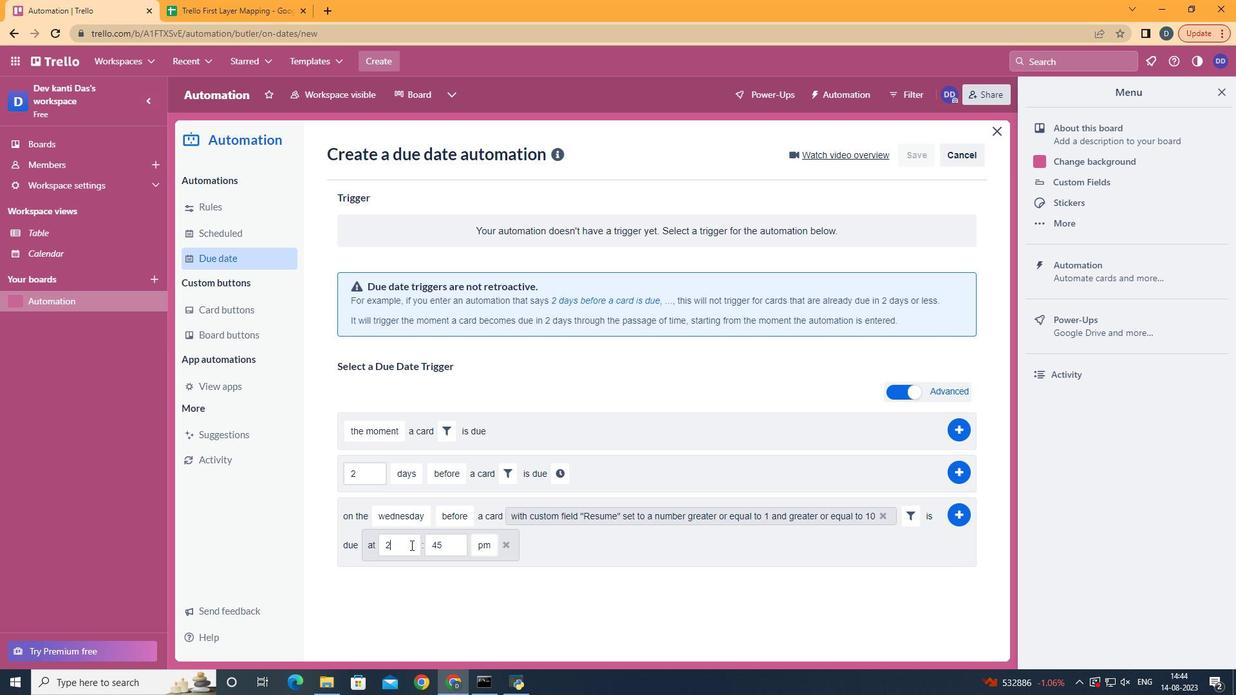 
Action: Mouse pressed left at (410, 545)
Screenshot: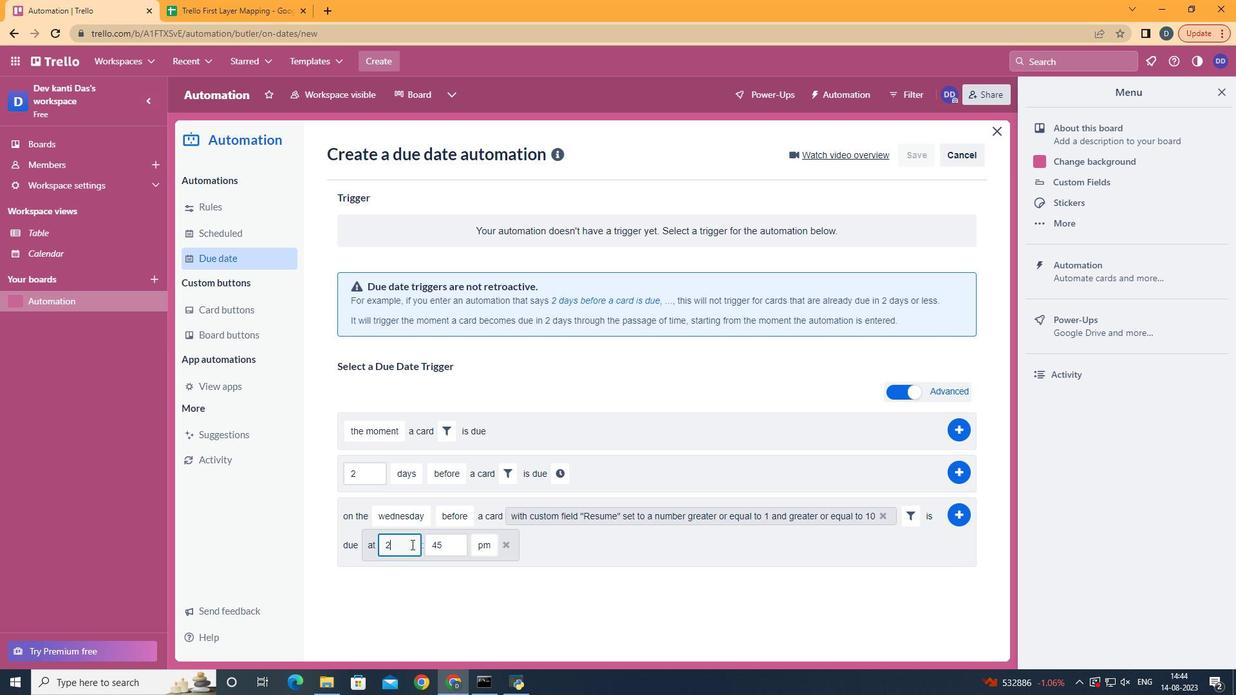 
Action: Mouse moved to (411, 544)
Screenshot: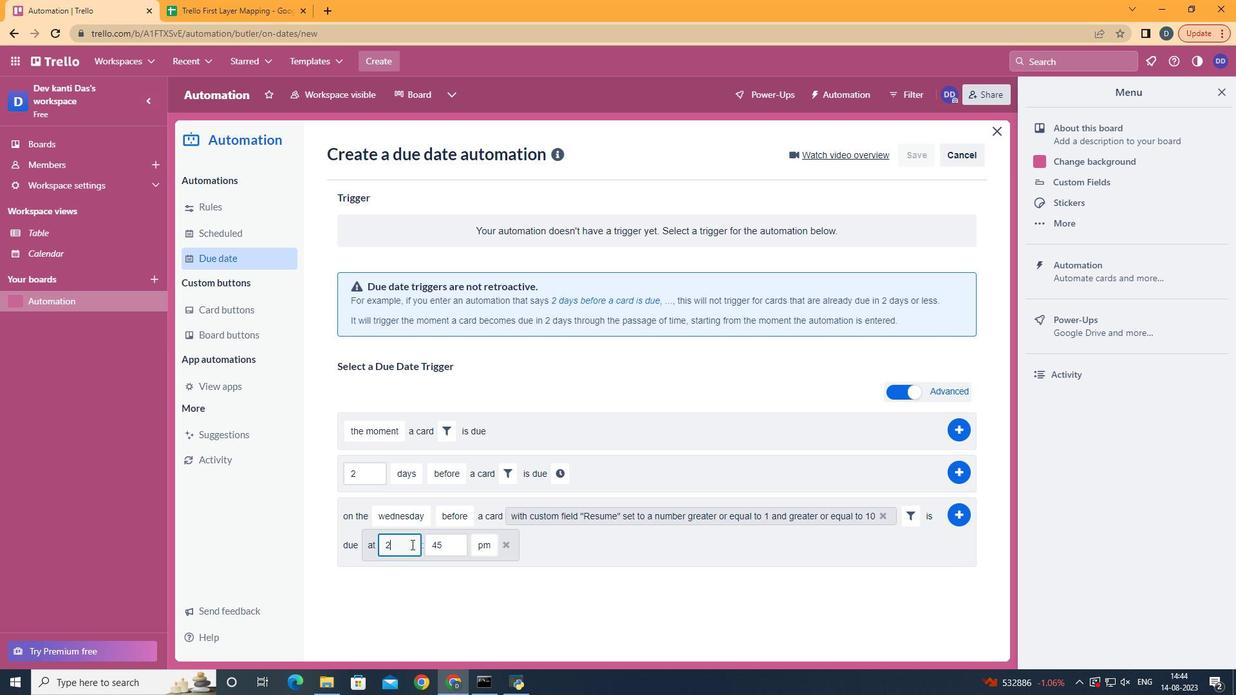 
Action: Key pressed <Key.backspace>11
Screenshot: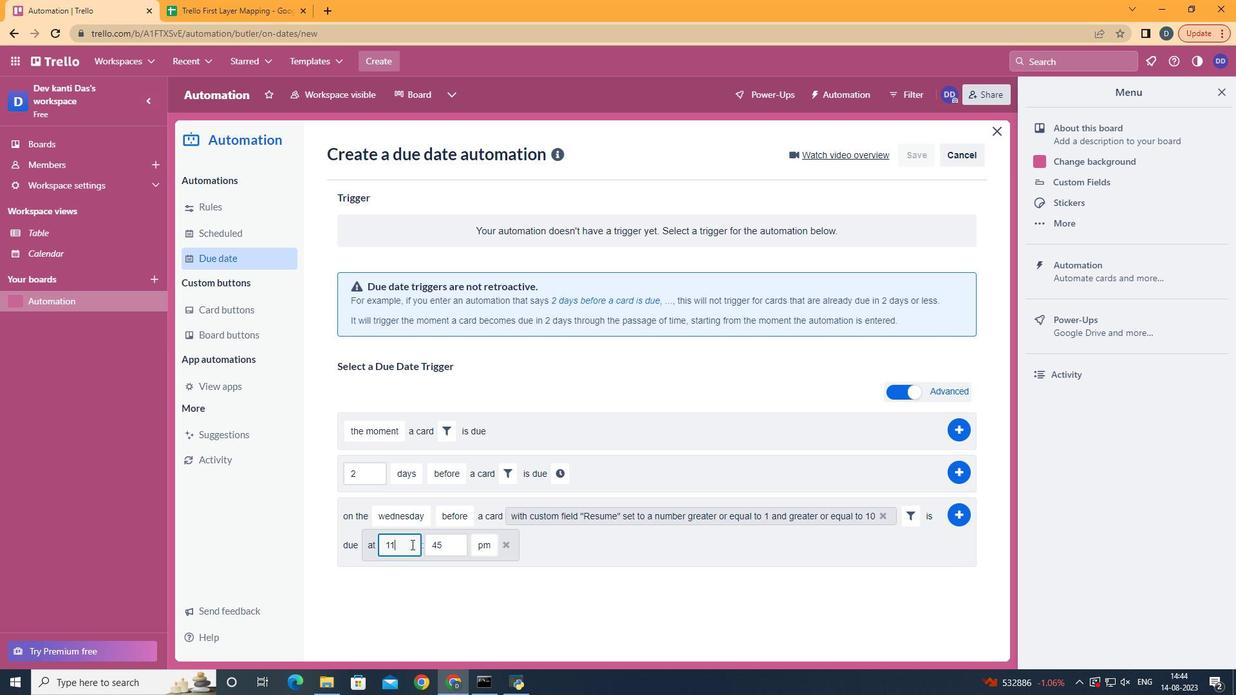 
Action: Mouse moved to (460, 534)
Screenshot: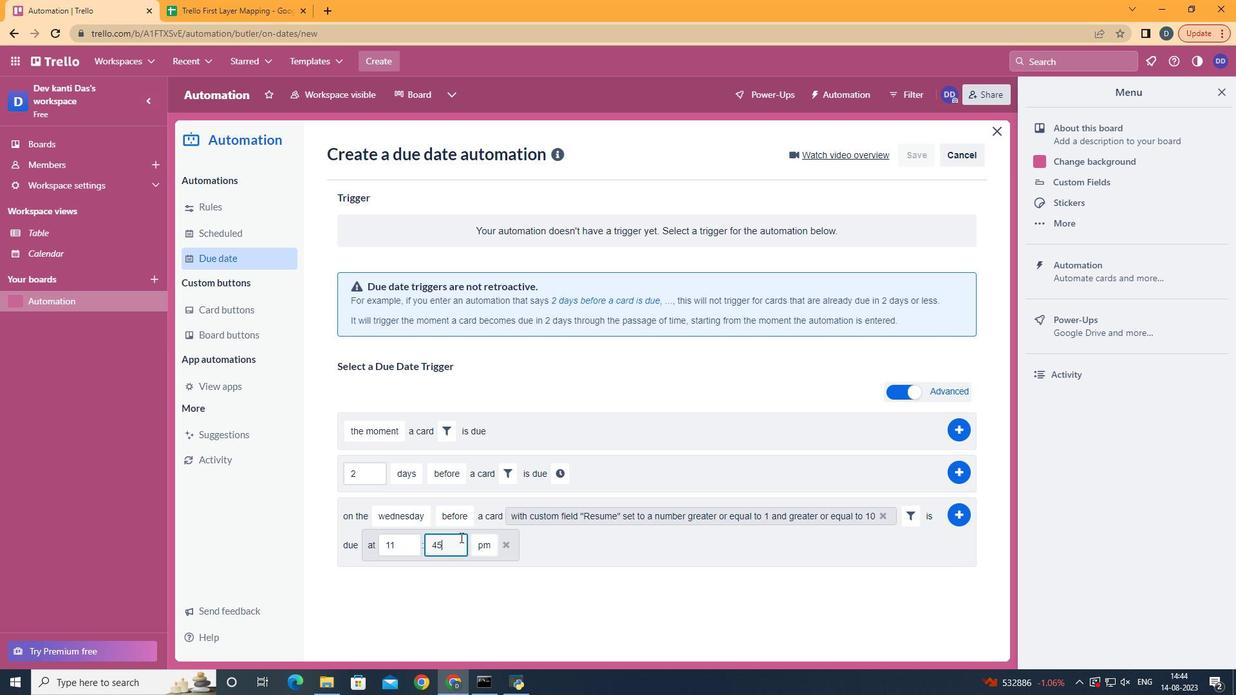 
Action: Mouse pressed left at (460, 534)
Screenshot: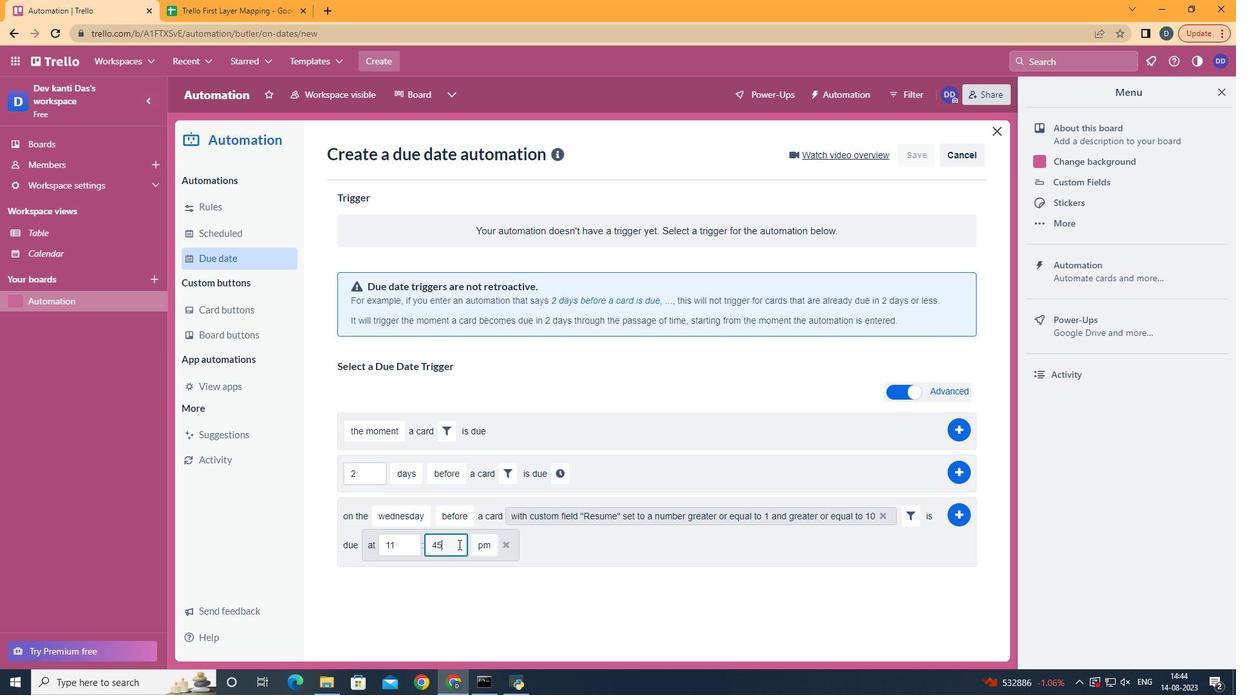 
Action: Mouse moved to (450, 548)
Screenshot: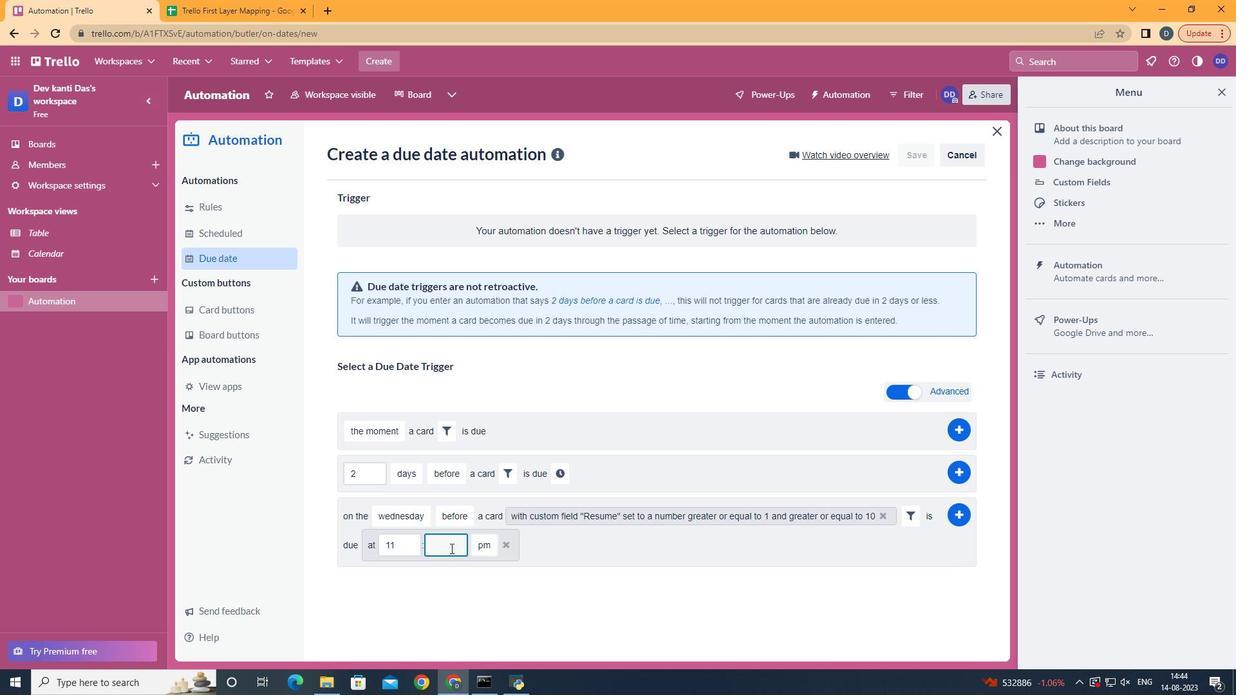 
Action: Key pressed <Key.backspace><Key.backspace>00<Key.backspace>
Screenshot: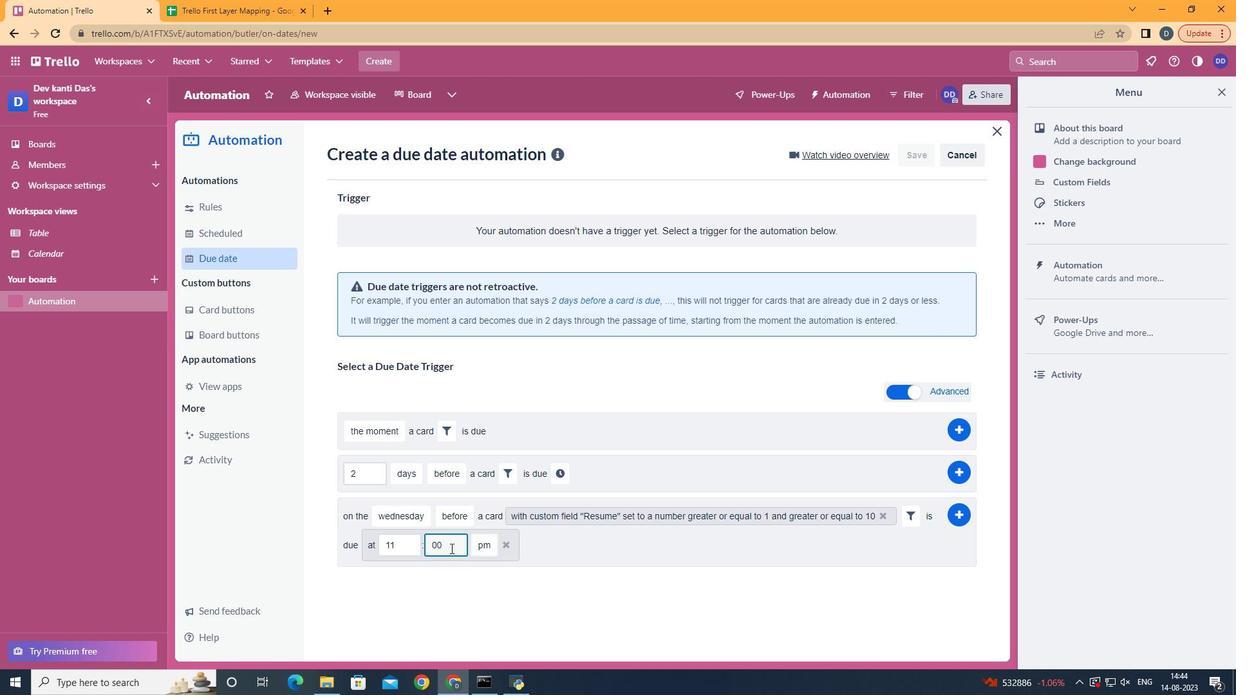 
Action: Mouse moved to (492, 572)
Screenshot: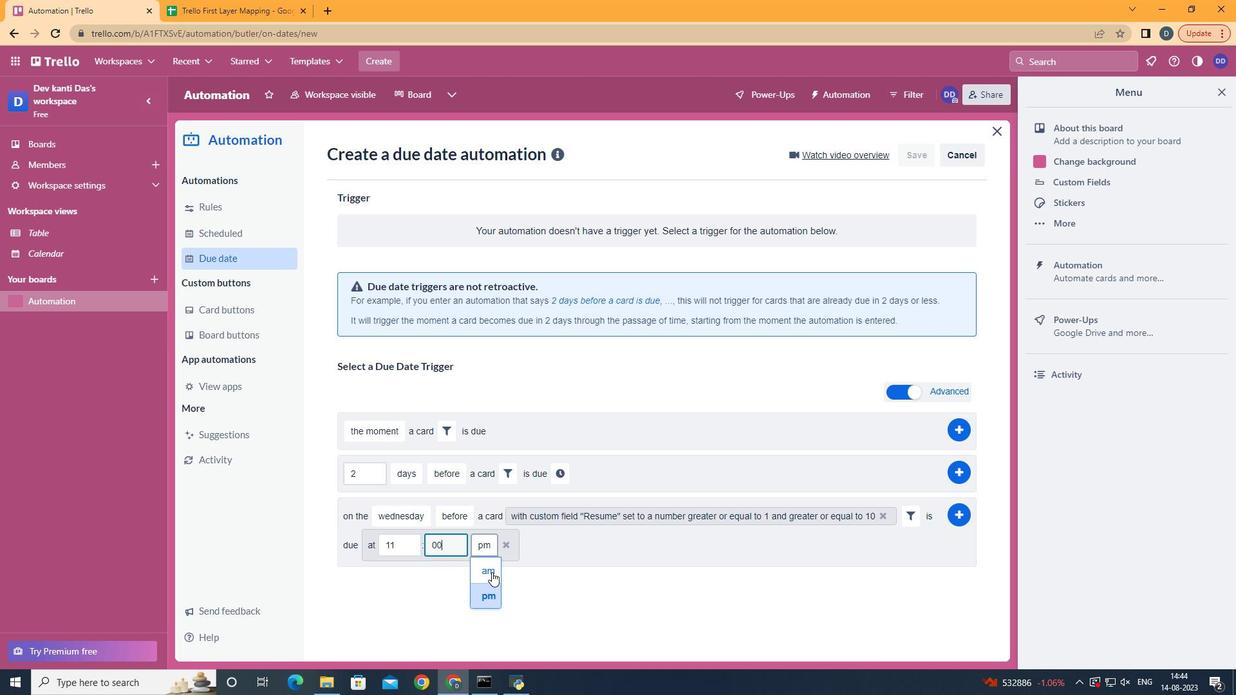 
Action: Mouse pressed left at (492, 572)
Screenshot: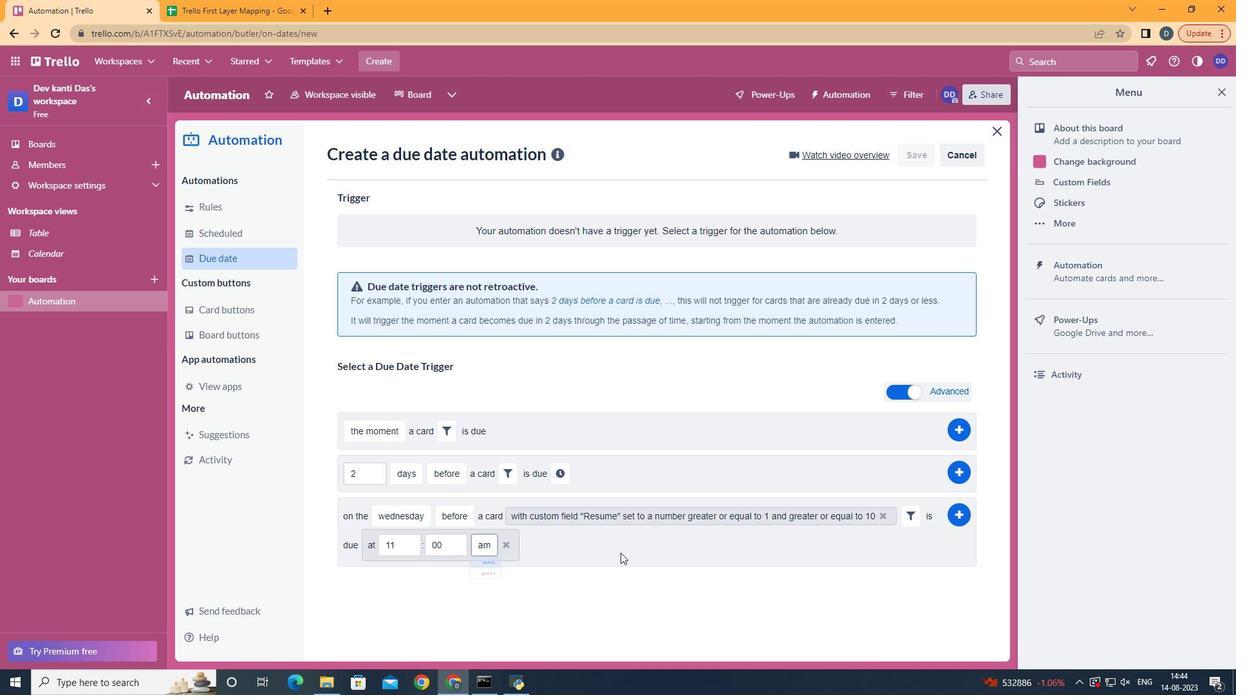 
Action: Mouse moved to (956, 511)
Screenshot: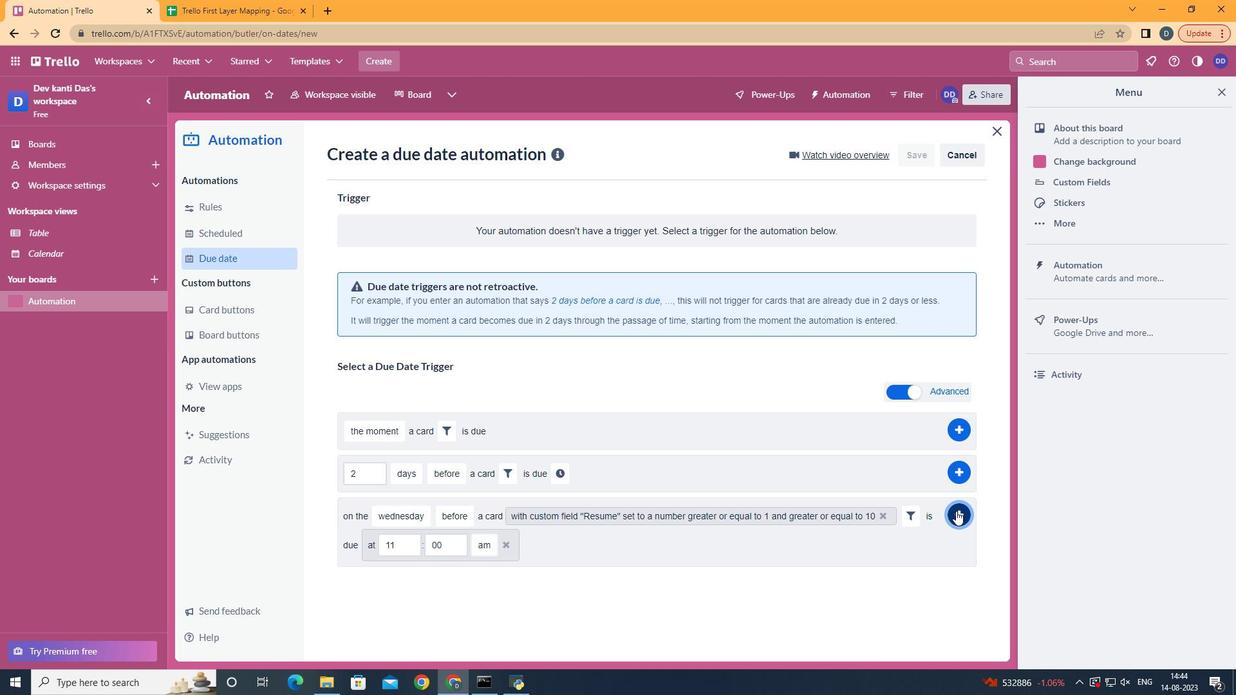 
Action: Mouse pressed left at (956, 511)
Screenshot: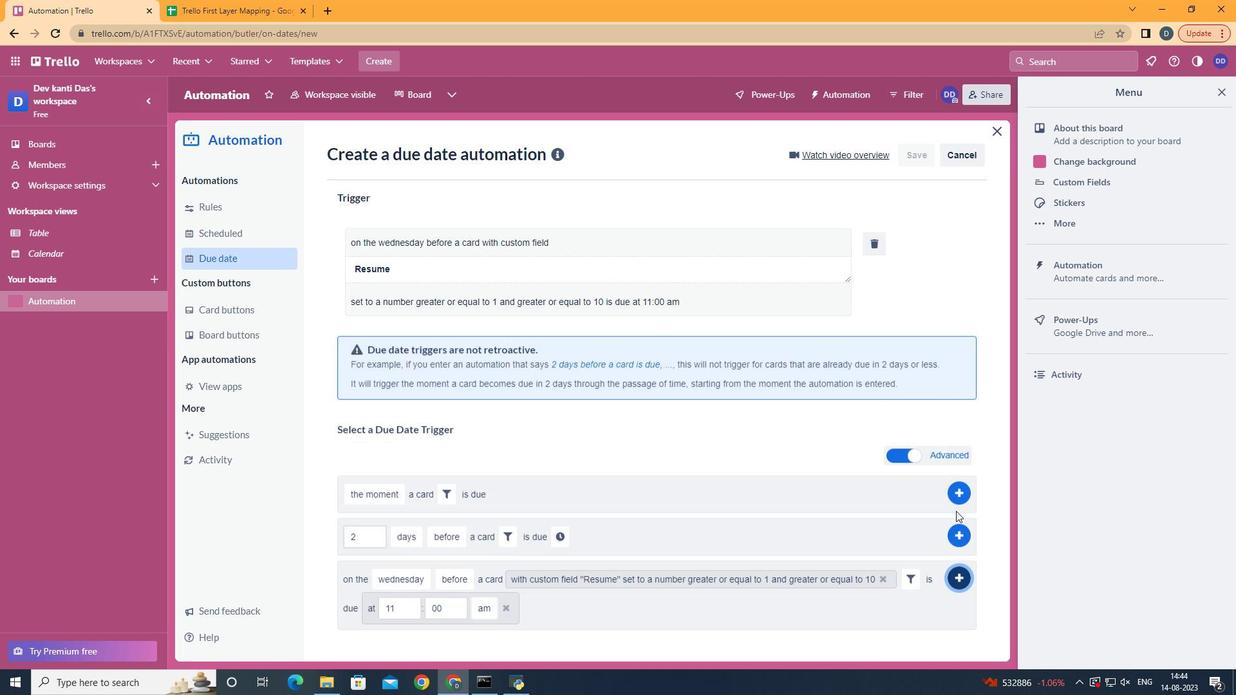 
